 Task: Check the average views per listing of master bedroom in the last 5 years.
Action: Mouse moved to (851, 201)
Screenshot: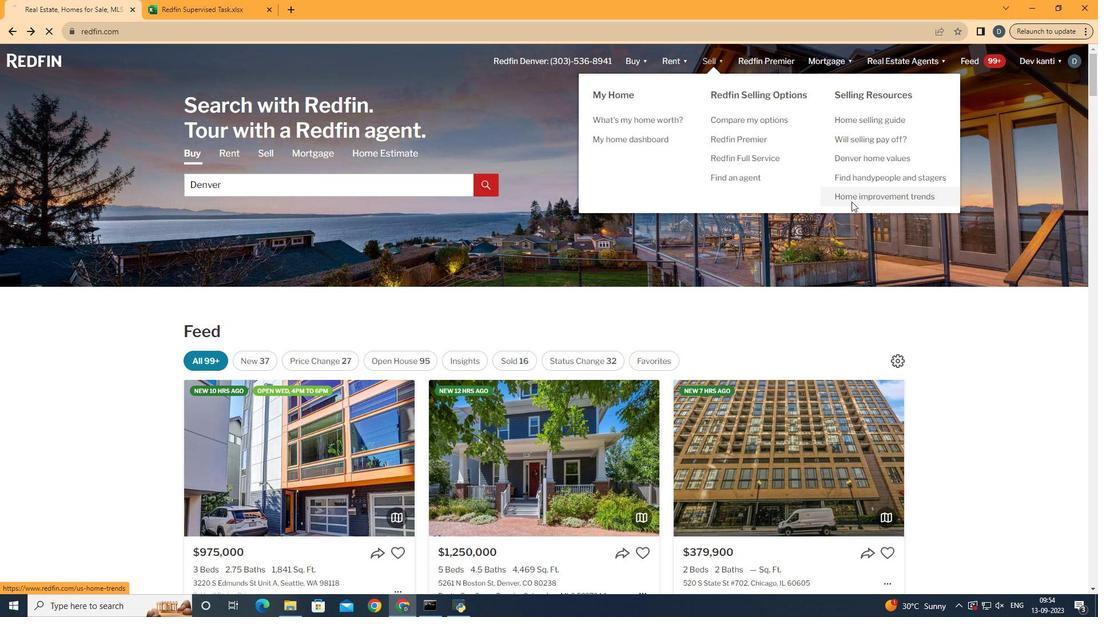 
Action: Mouse pressed left at (851, 201)
Screenshot: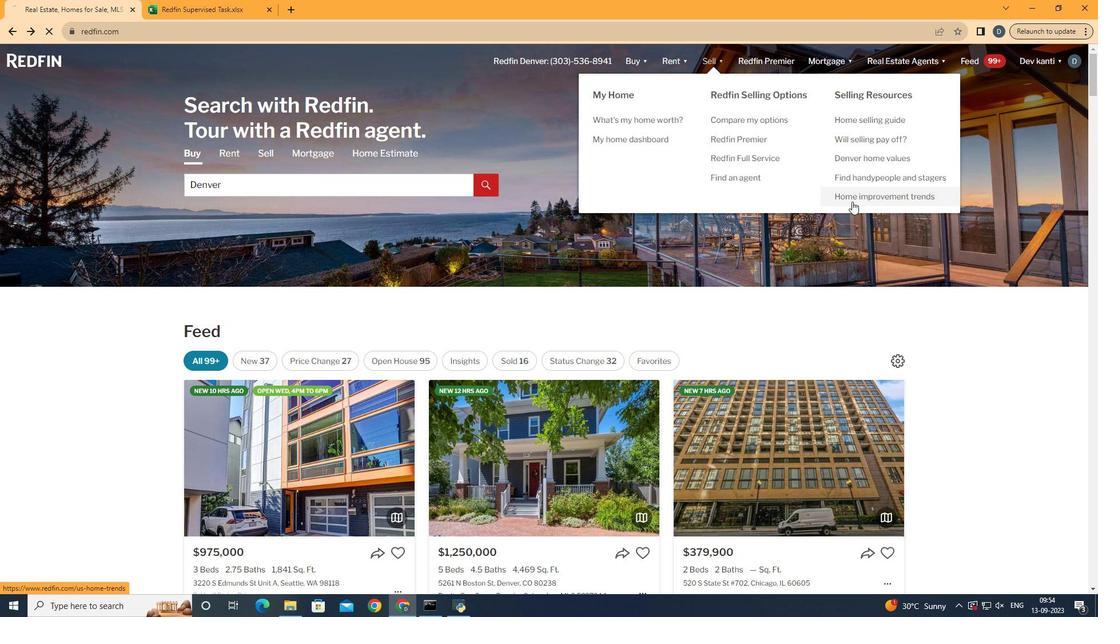 
Action: Mouse moved to (272, 224)
Screenshot: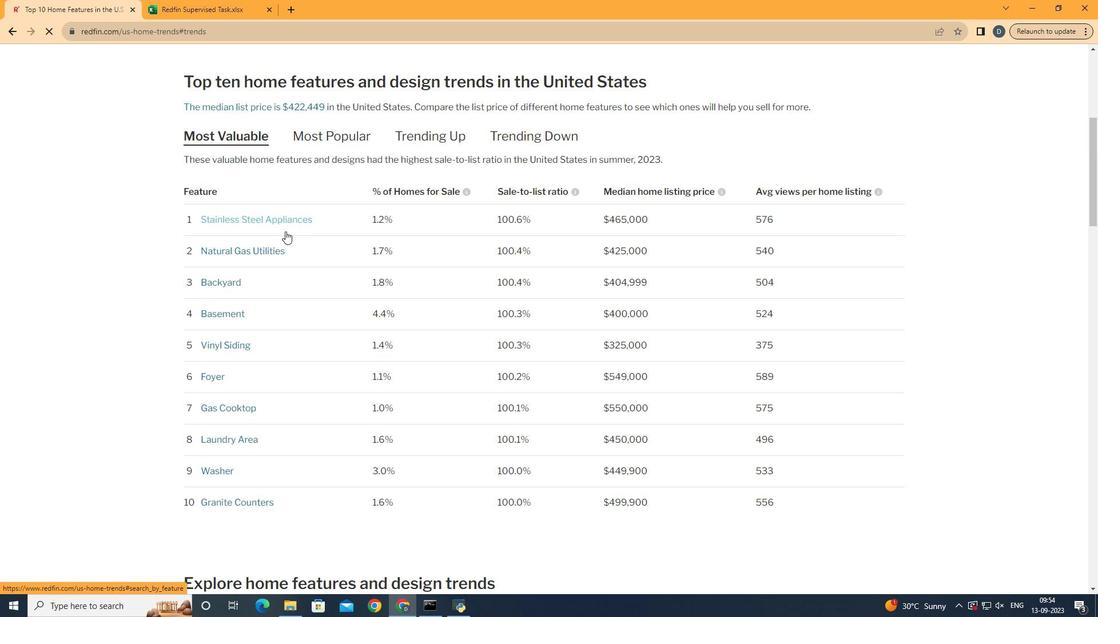 
Action: Mouse pressed left at (272, 224)
Screenshot: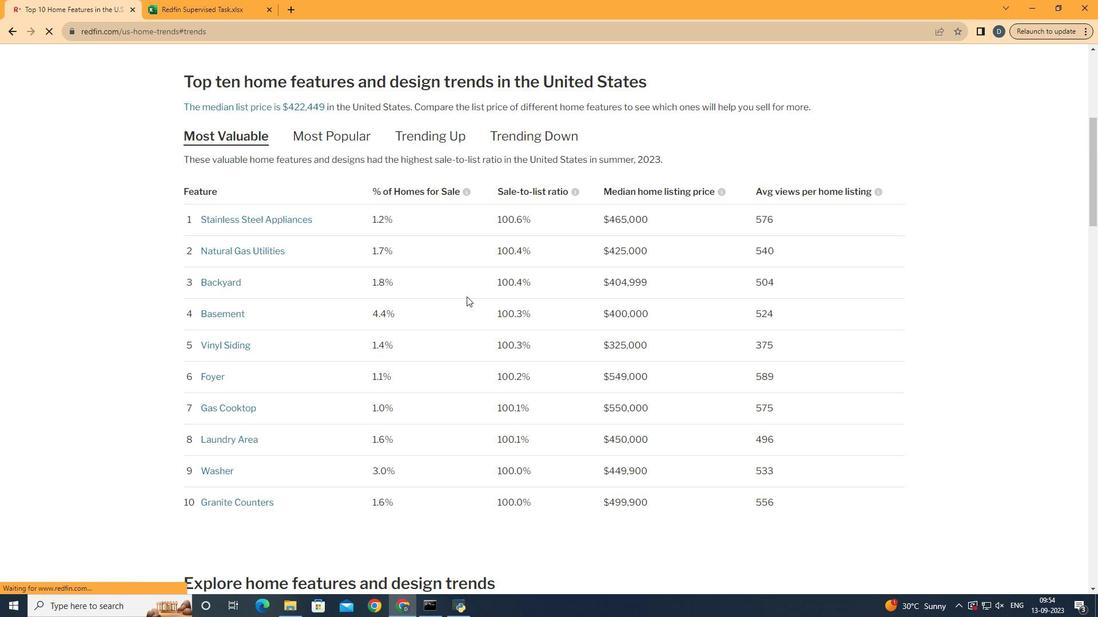 
Action: Mouse moved to (520, 324)
Screenshot: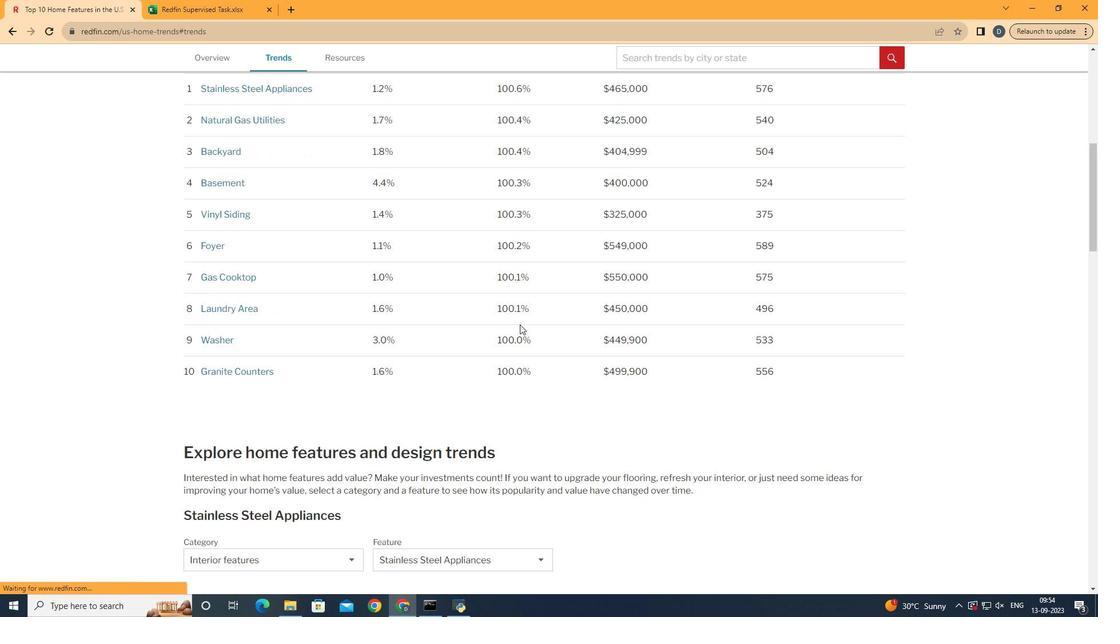 
Action: Mouse scrolled (520, 324) with delta (0, 0)
Screenshot: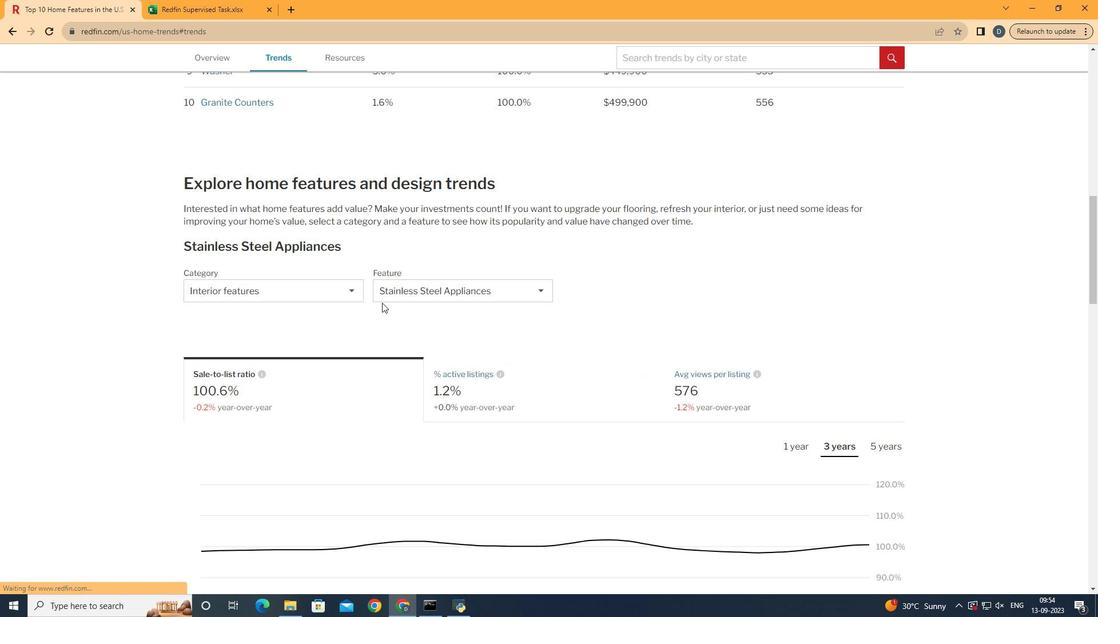 
Action: Mouse scrolled (520, 324) with delta (0, 0)
Screenshot: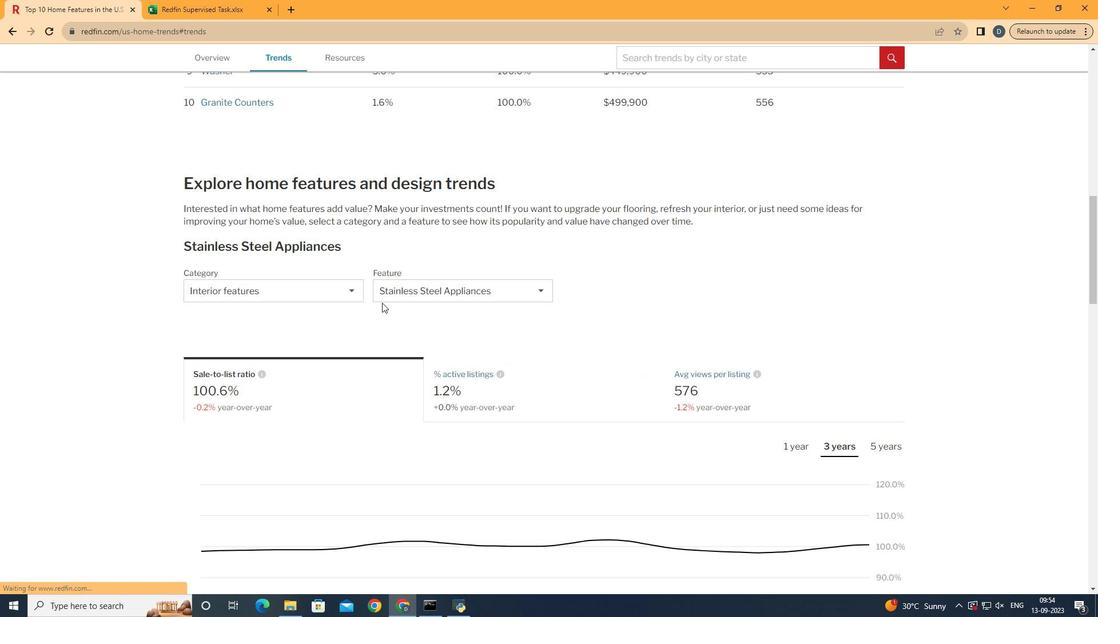 
Action: Mouse scrolled (520, 324) with delta (0, 0)
Screenshot: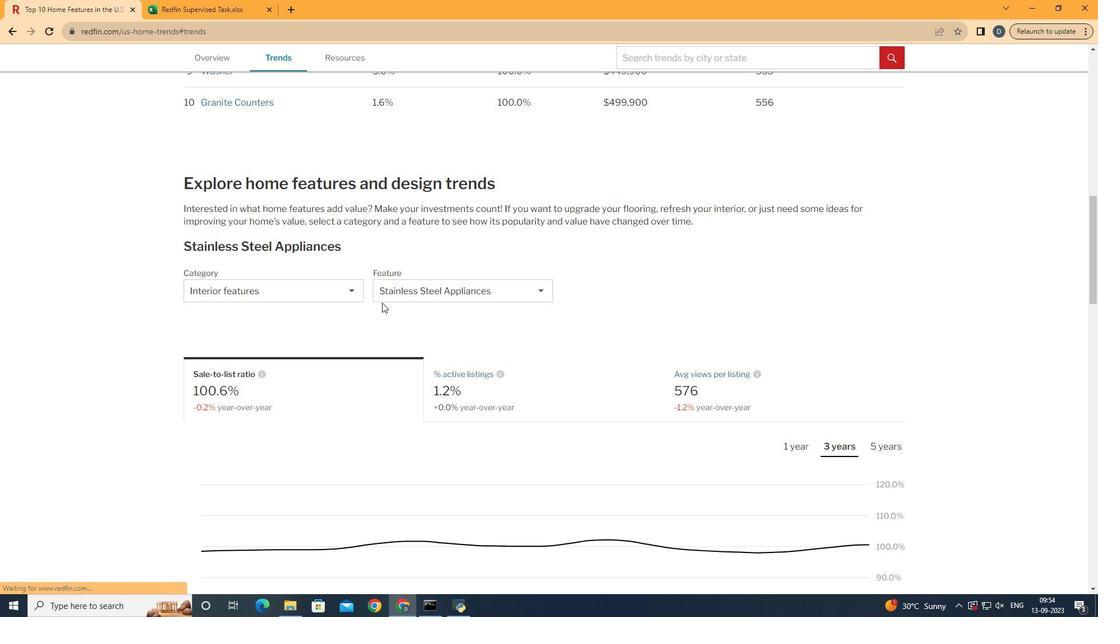 
Action: Mouse scrolled (520, 324) with delta (0, 0)
Screenshot: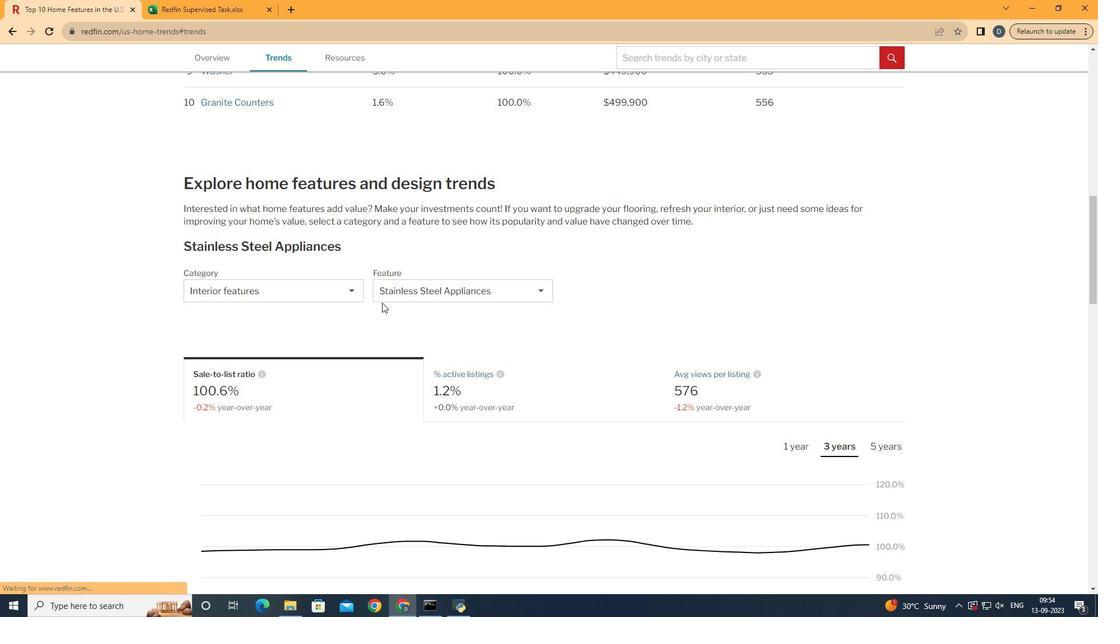 
Action: Mouse scrolled (520, 324) with delta (0, 0)
Screenshot: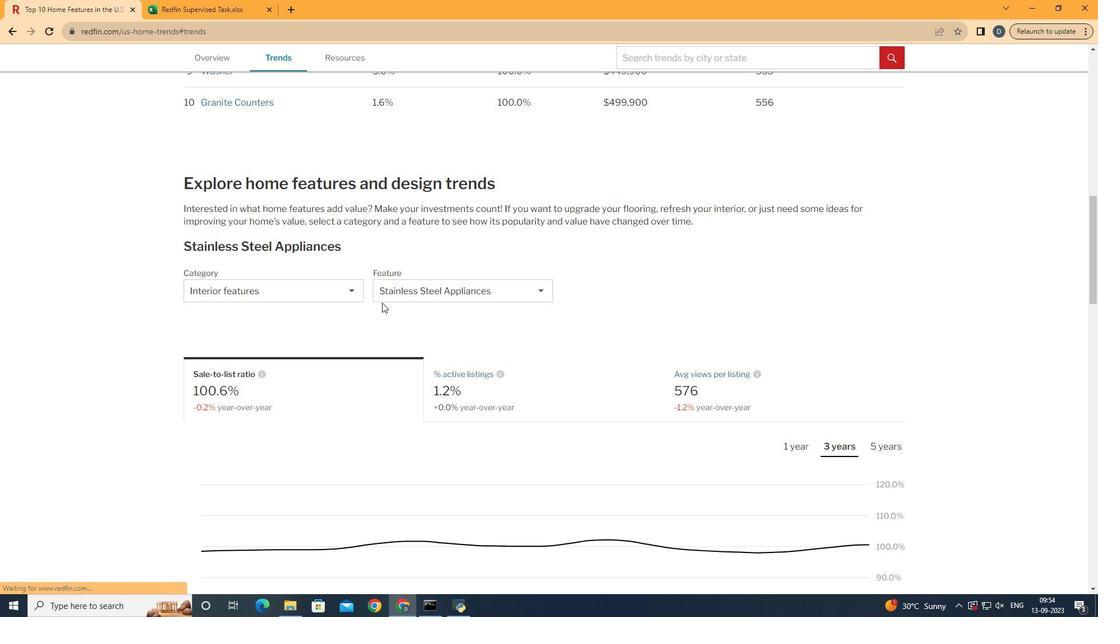 
Action: Mouse scrolled (520, 324) with delta (0, 0)
Screenshot: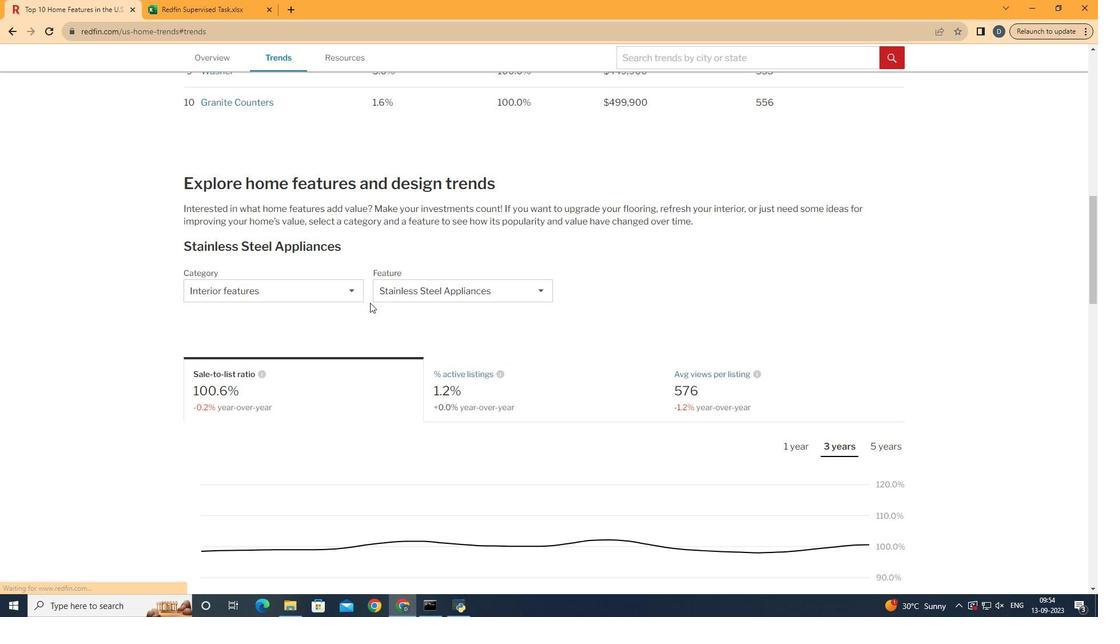 
Action: Mouse scrolled (520, 324) with delta (0, 0)
Screenshot: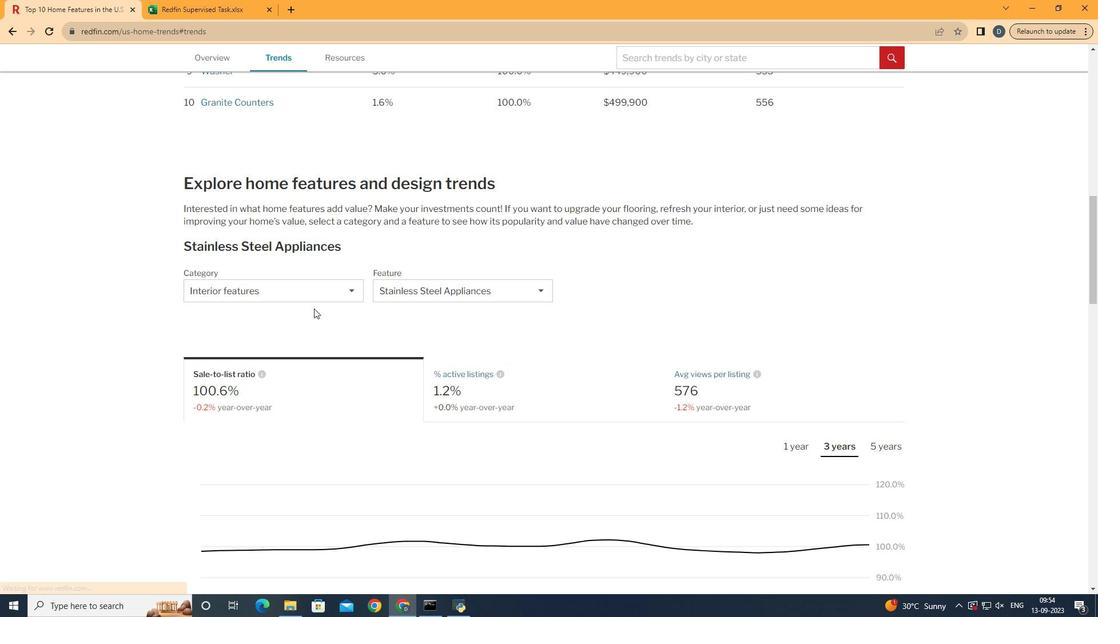 
Action: Mouse moved to (319, 286)
Screenshot: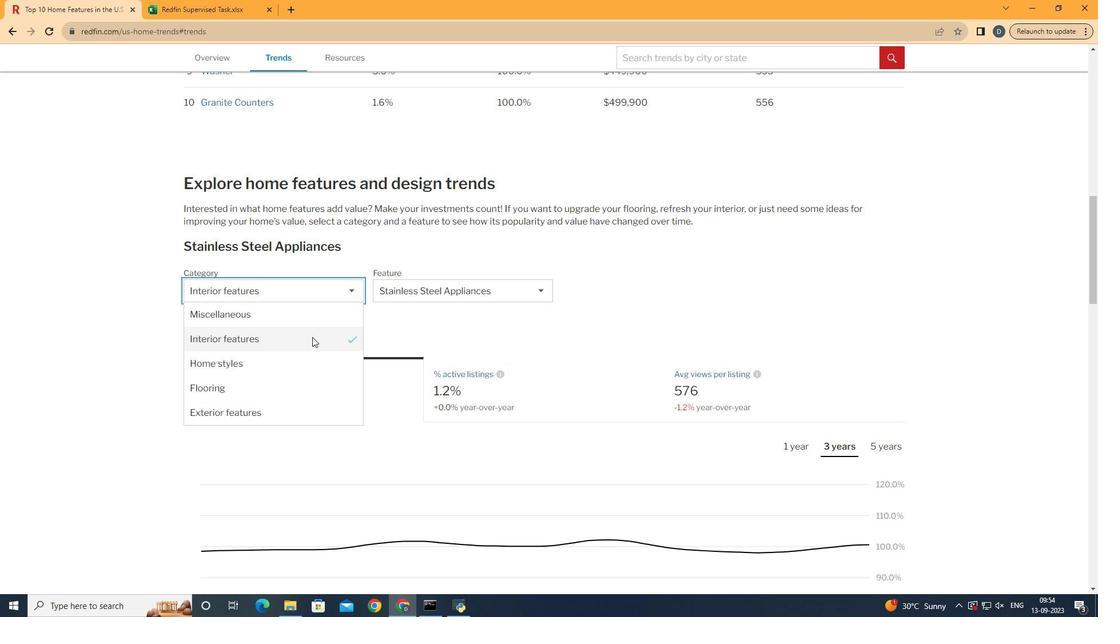 
Action: Mouse pressed left at (319, 286)
Screenshot: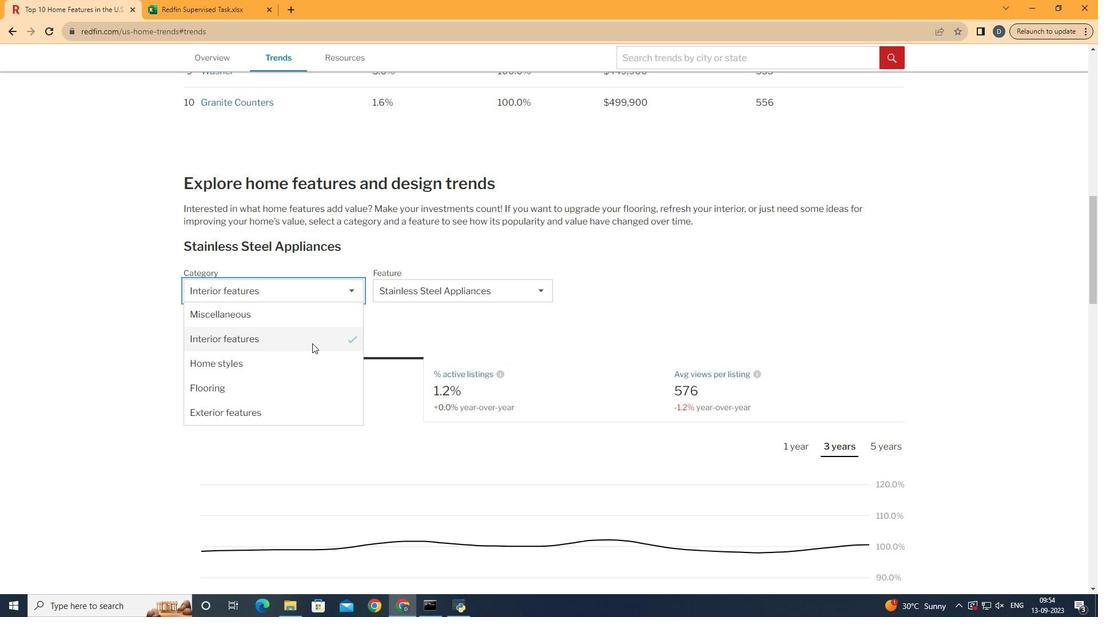 
Action: Mouse moved to (312, 345)
Screenshot: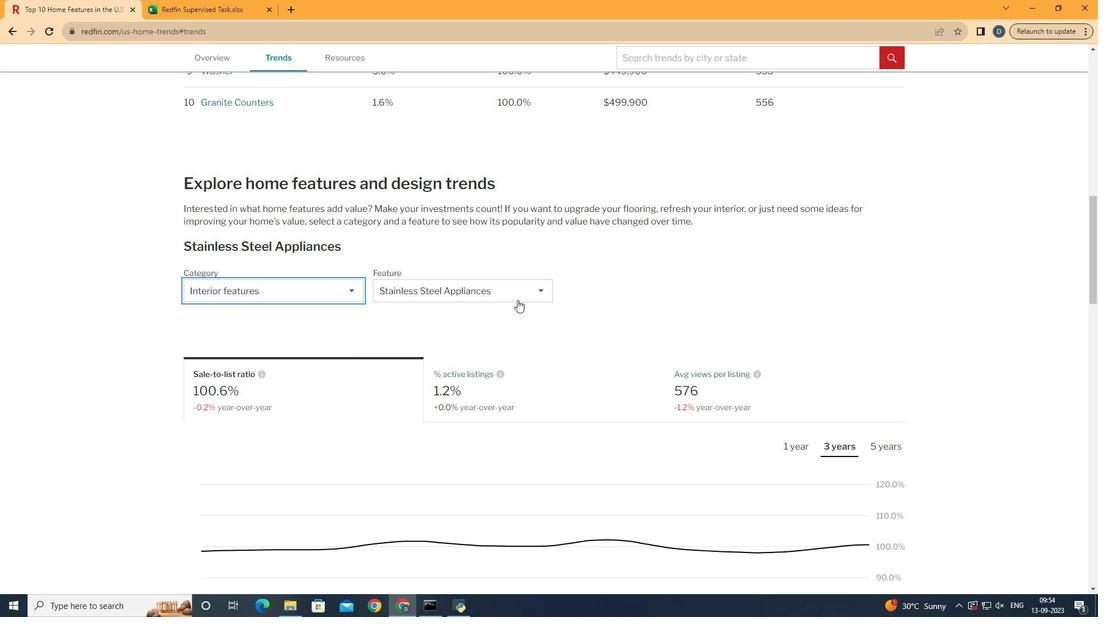 
Action: Mouse pressed left at (312, 345)
Screenshot: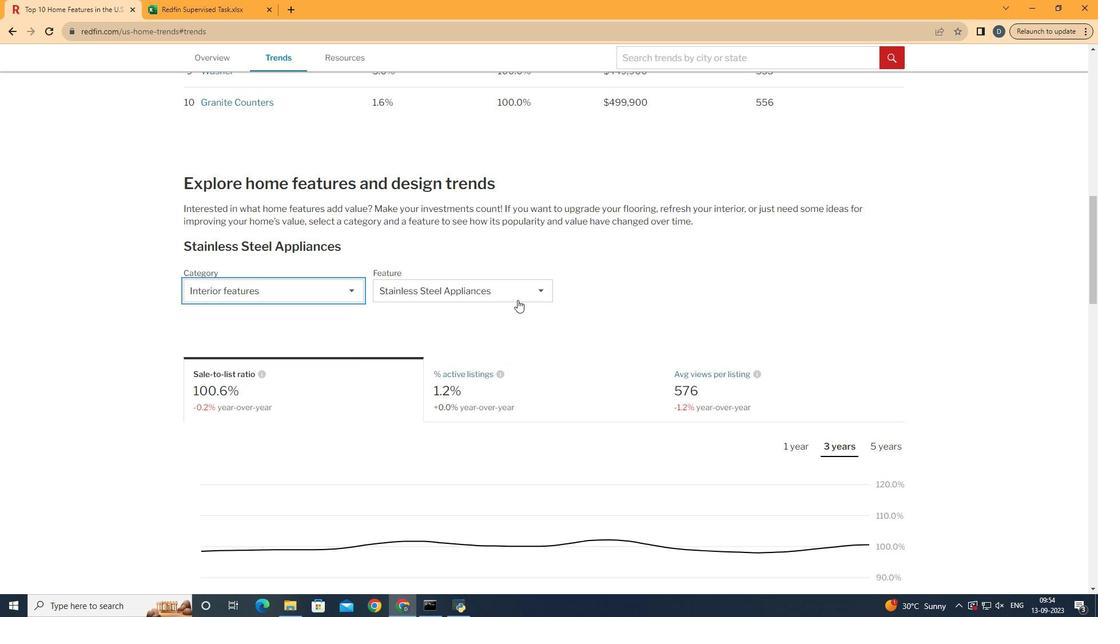 
Action: Mouse moved to (521, 292)
Screenshot: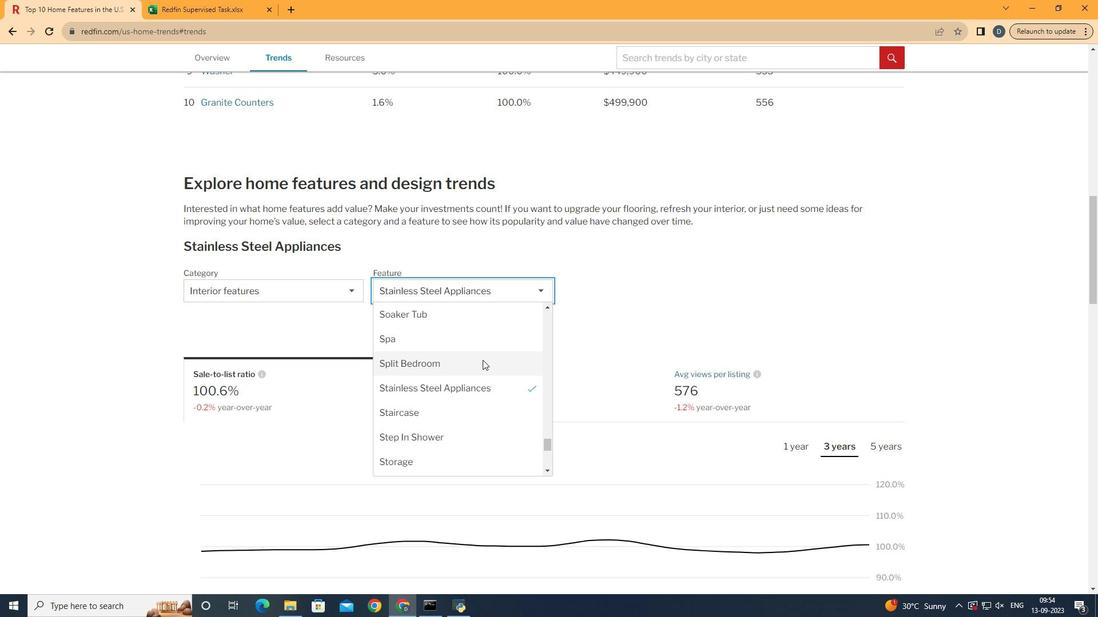 
Action: Mouse pressed left at (521, 292)
Screenshot: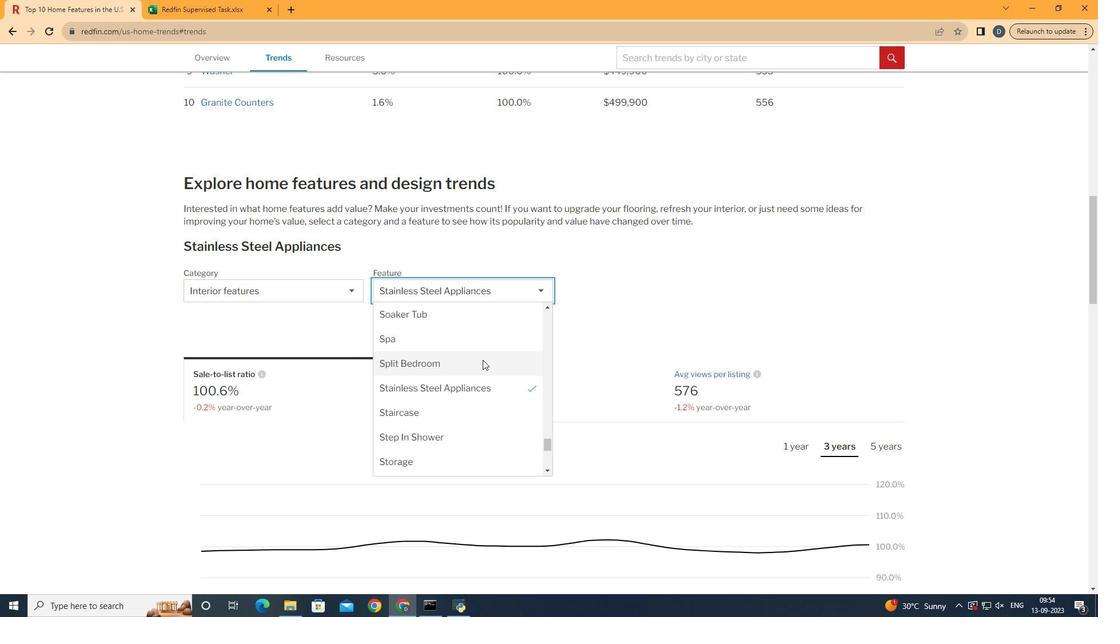 
Action: Mouse moved to (482, 360)
Screenshot: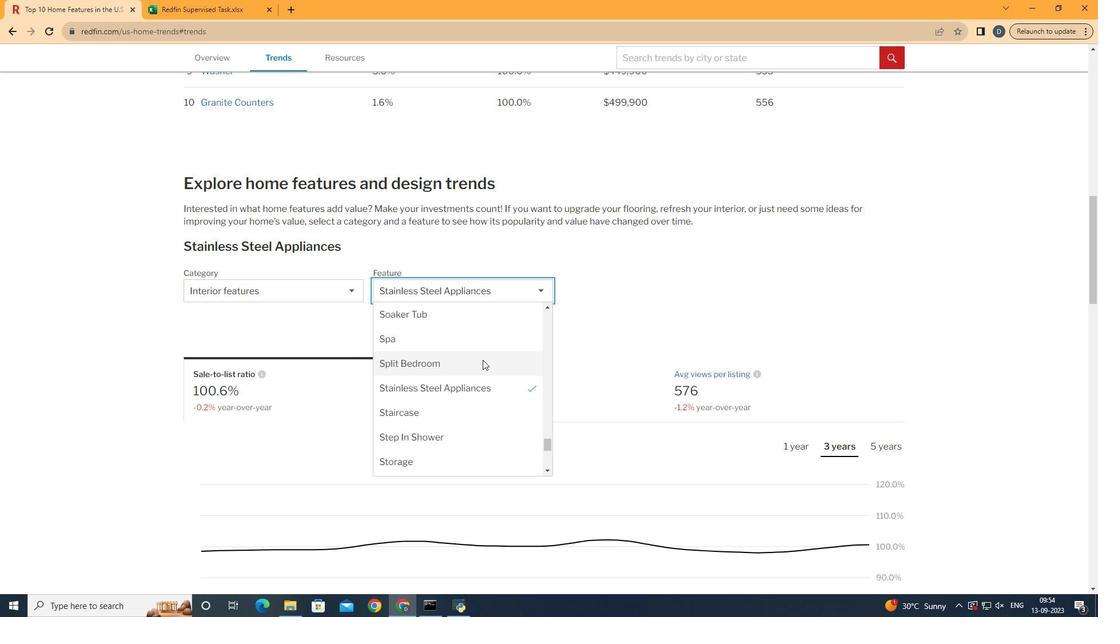 
Action: Mouse scrolled (482, 360) with delta (0, 0)
Screenshot: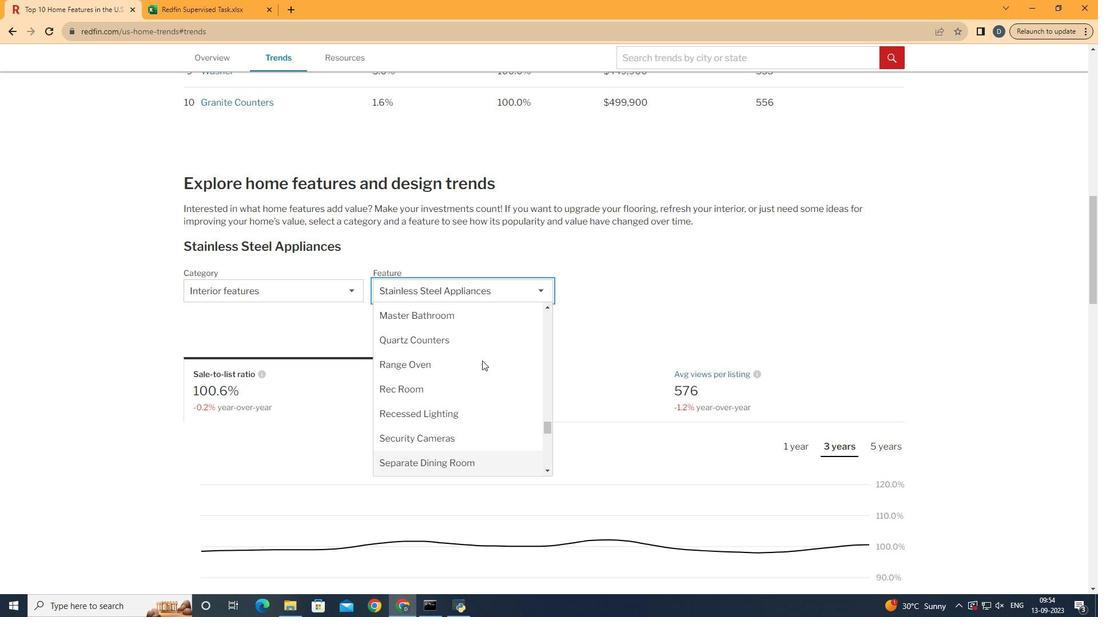 
Action: Mouse scrolled (482, 360) with delta (0, 0)
Screenshot: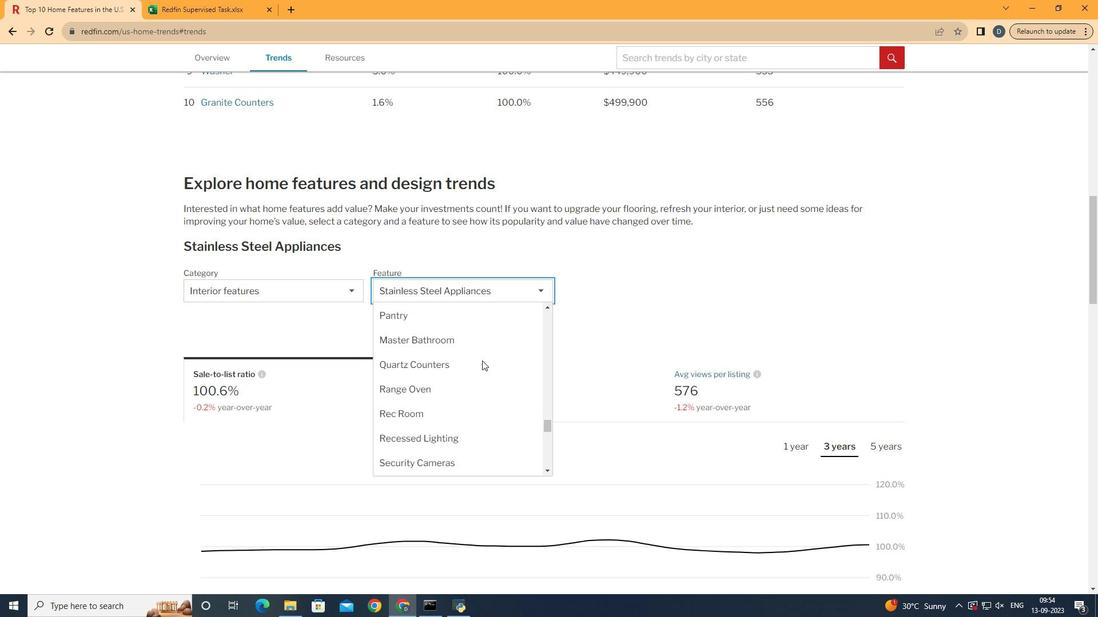 
Action: Mouse scrolled (482, 360) with delta (0, 0)
Screenshot: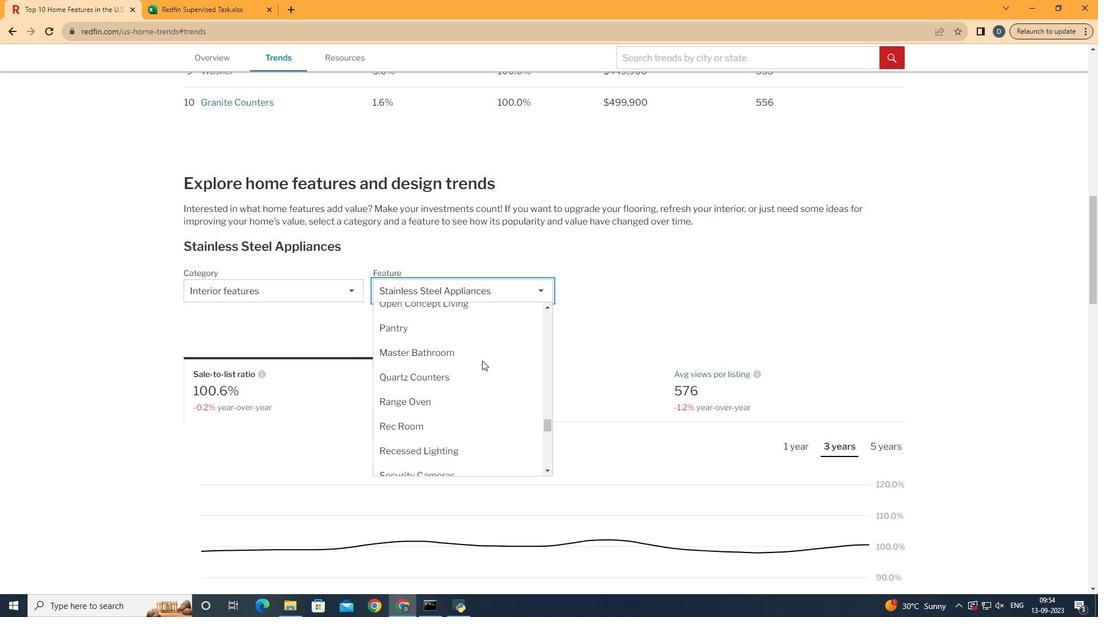 
Action: Mouse moved to (482, 360)
Screenshot: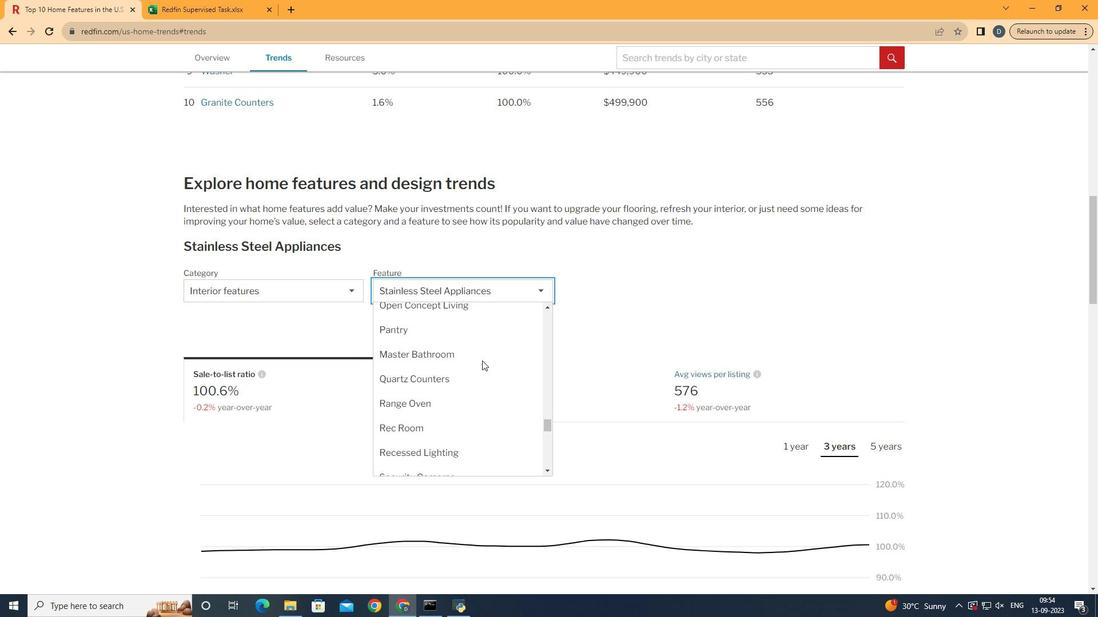 
Action: Mouse scrolled (482, 360) with delta (0, 0)
Screenshot: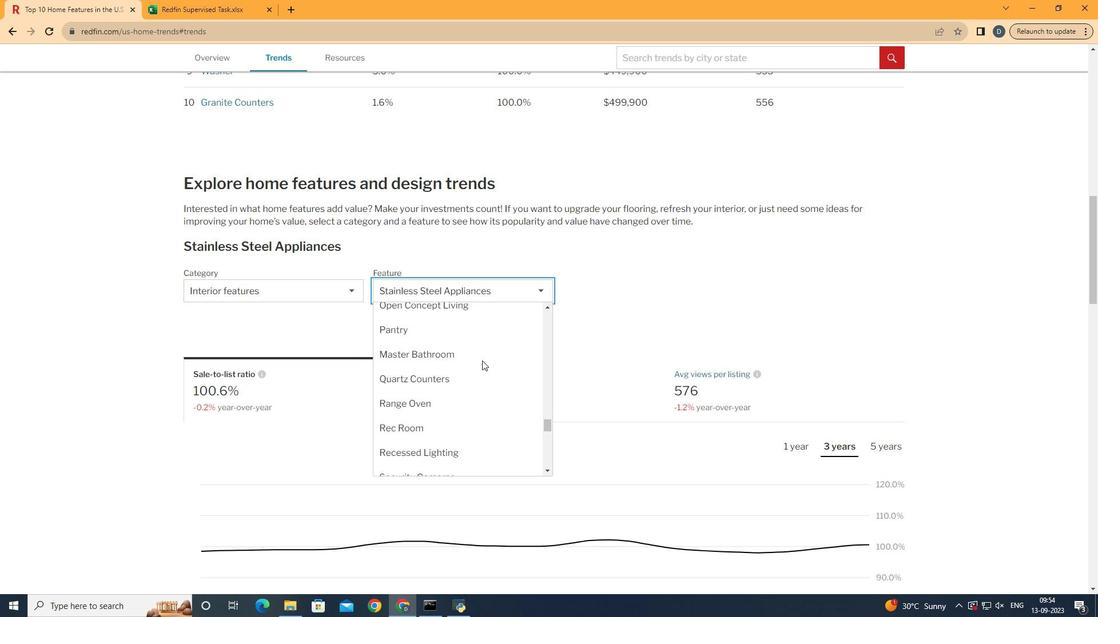 
Action: Mouse moved to (482, 360)
Screenshot: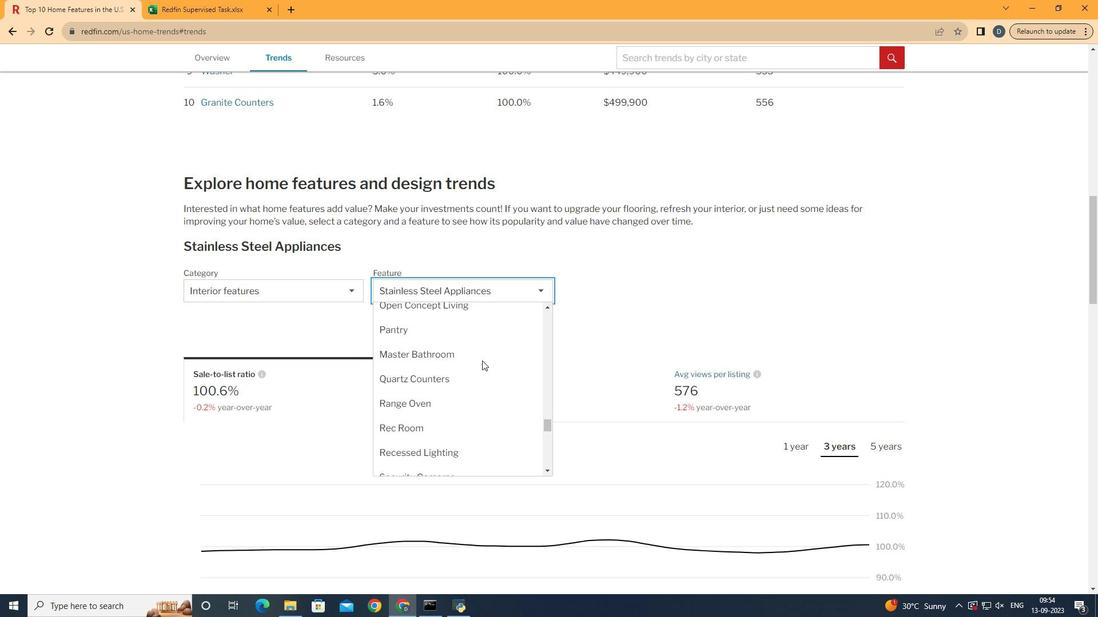 
Action: Mouse scrolled (482, 361) with delta (0, 0)
Screenshot: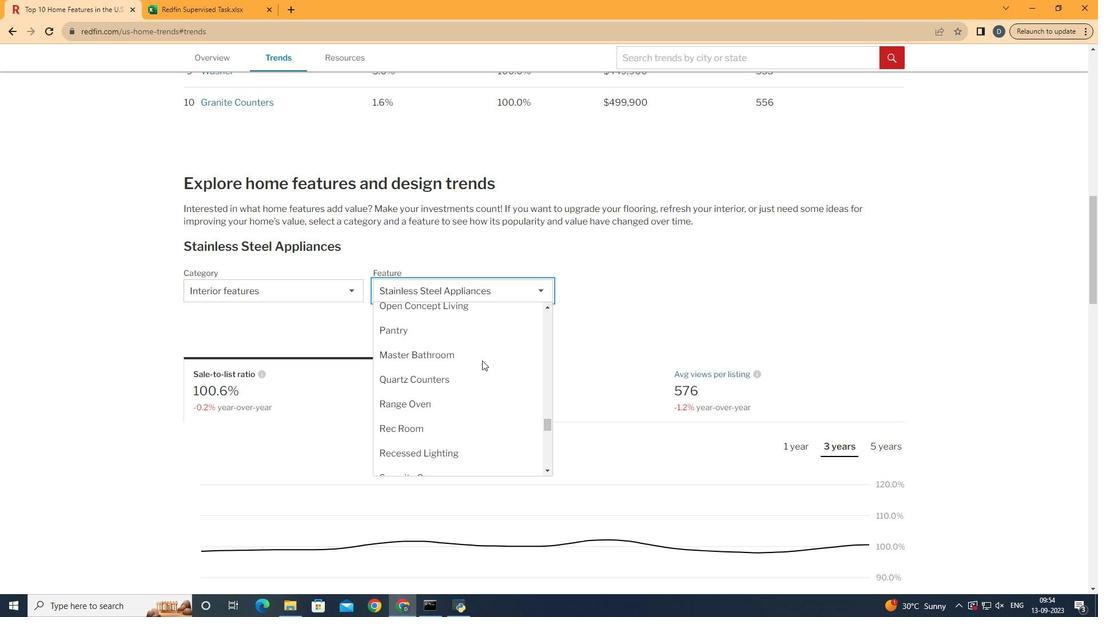 
Action: Mouse scrolled (482, 361) with delta (0, 0)
Screenshot: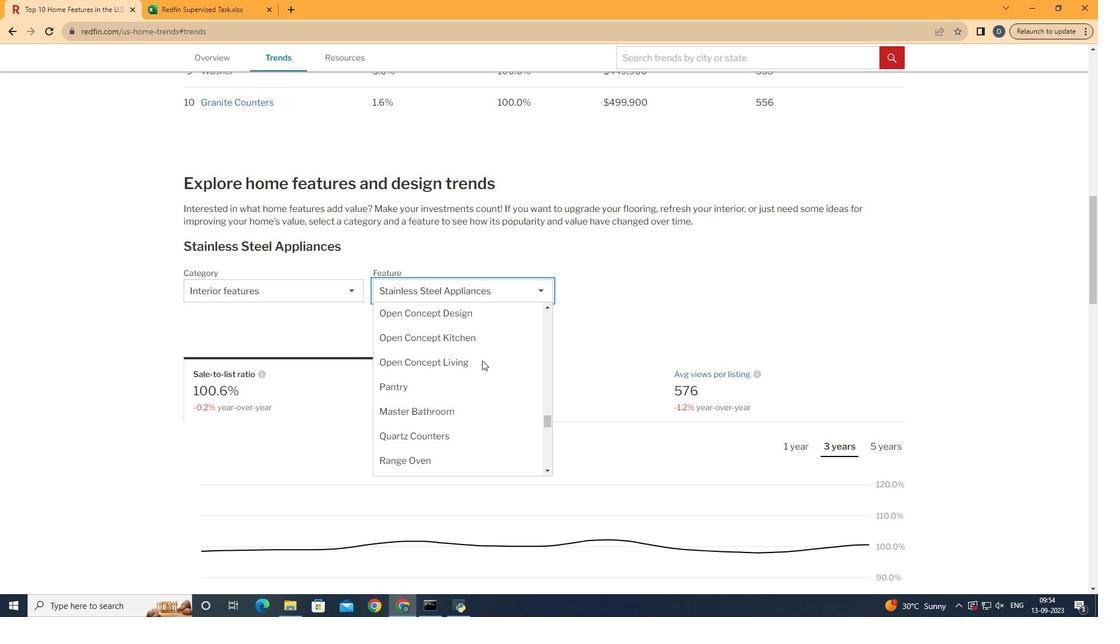 
Action: Mouse moved to (477, 412)
Screenshot: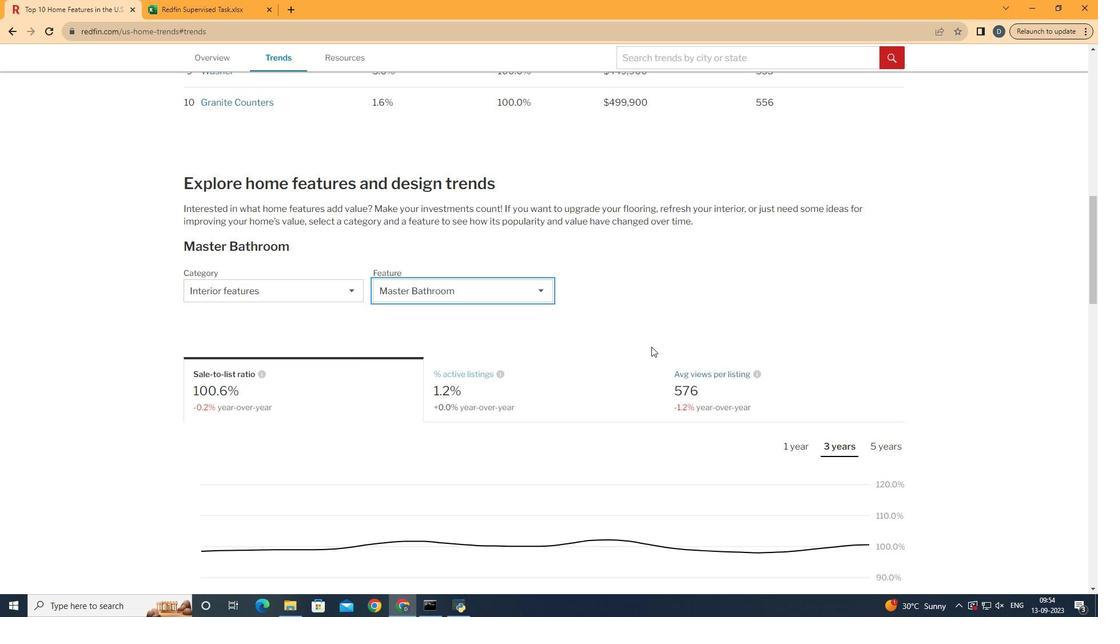 
Action: Mouse pressed left at (477, 412)
Screenshot: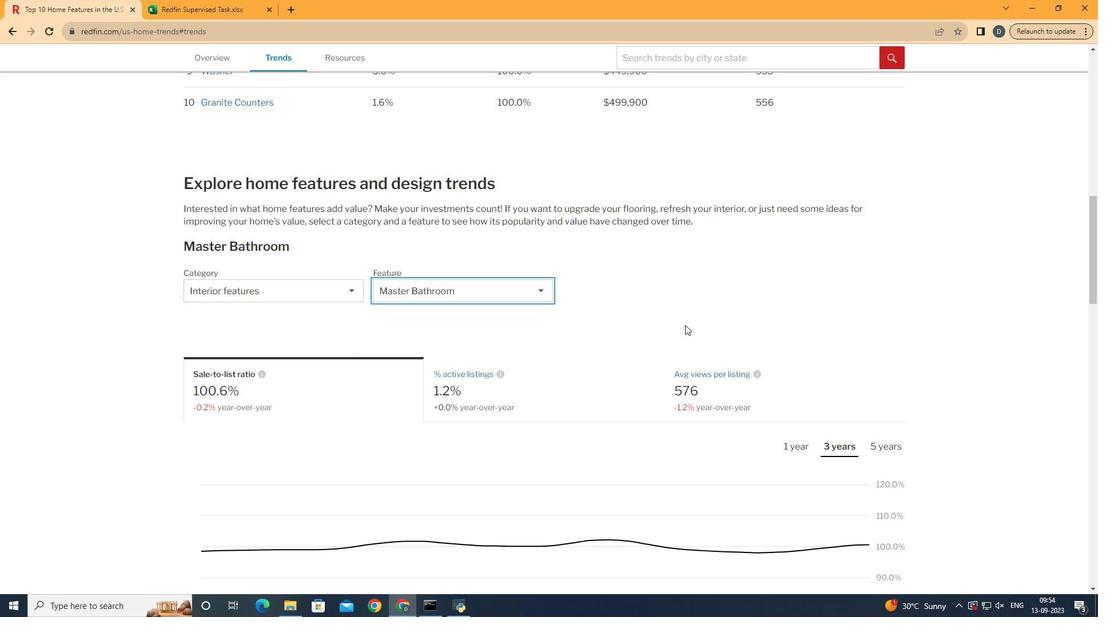 
Action: Mouse moved to (524, 287)
Screenshot: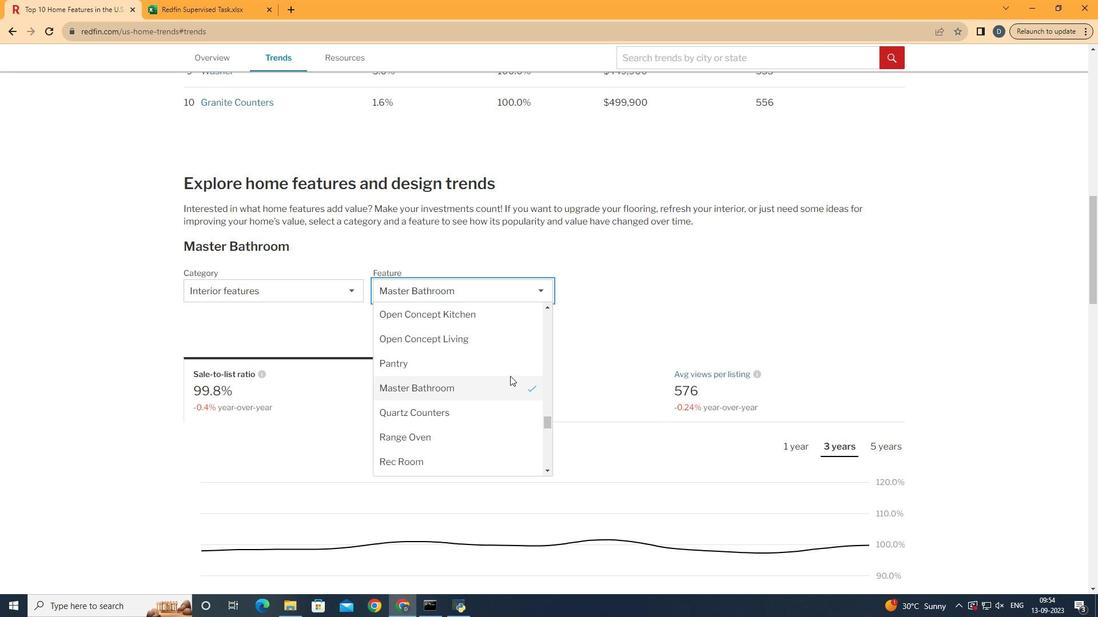 
Action: Mouse pressed left at (524, 287)
Screenshot: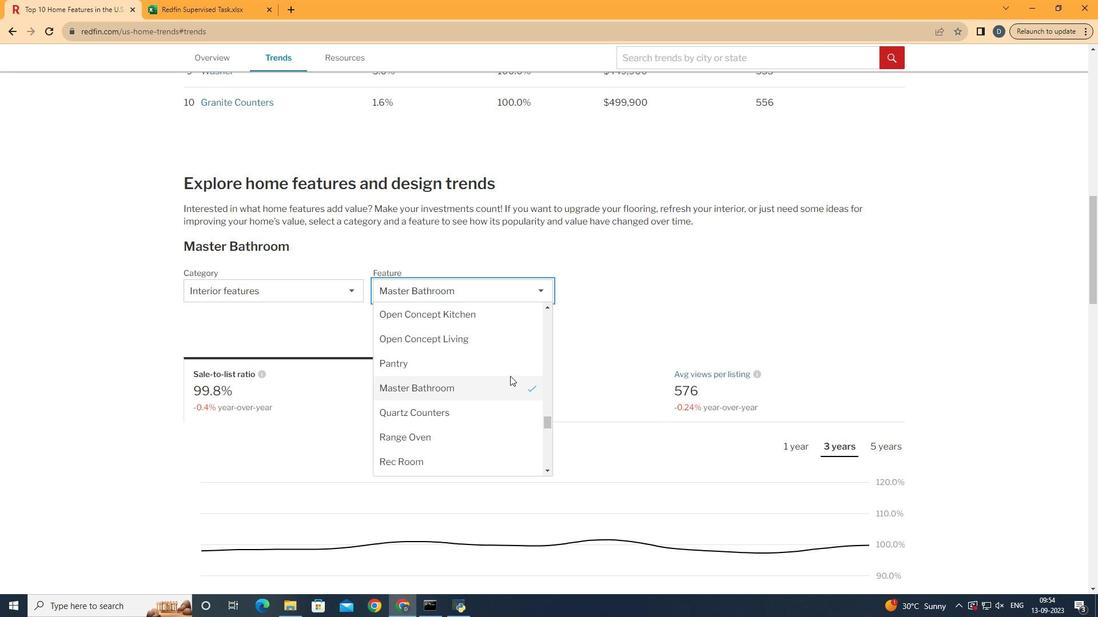 
Action: Mouse moved to (521, 390)
Screenshot: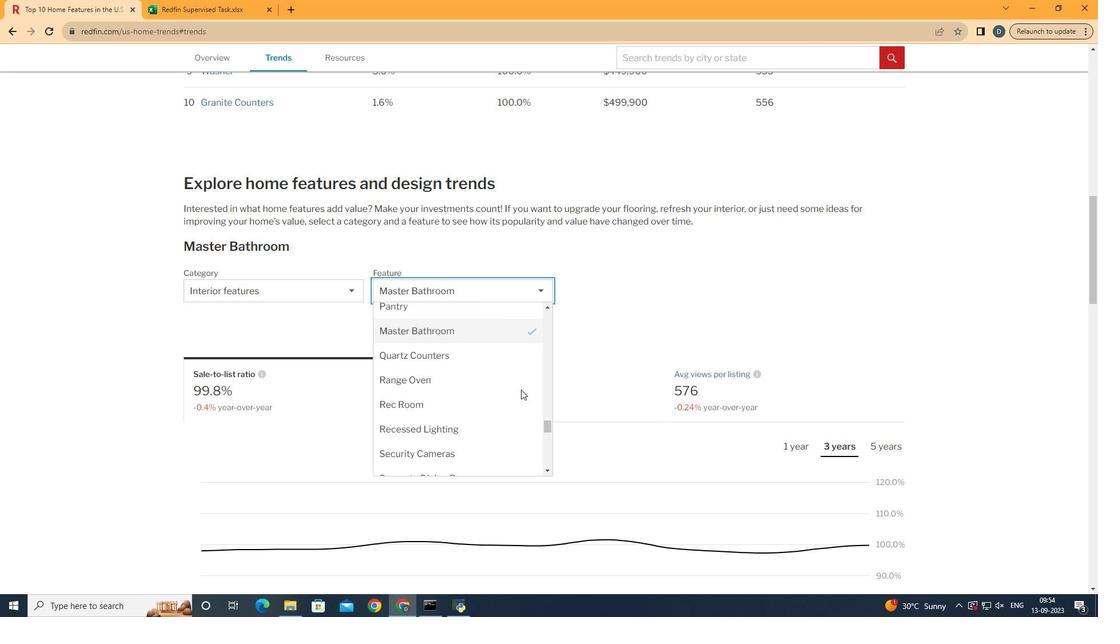 
Action: Mouse scrolled (521, 389) with delta (0, 0)
Screenshot: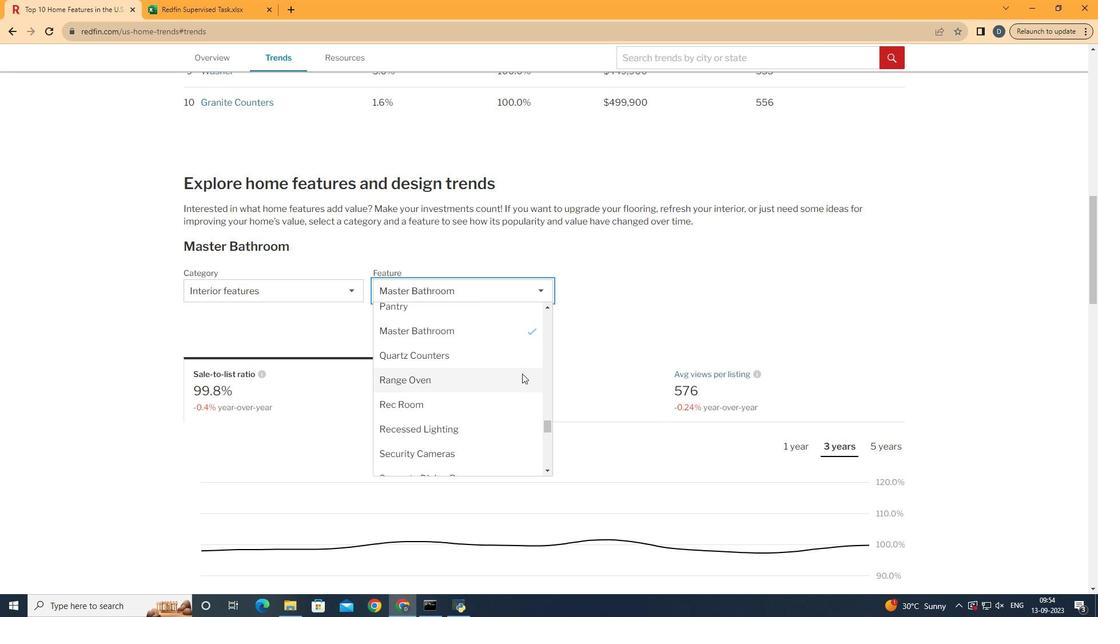 
Action: Mouse moved to (523, 387)
Screenshot: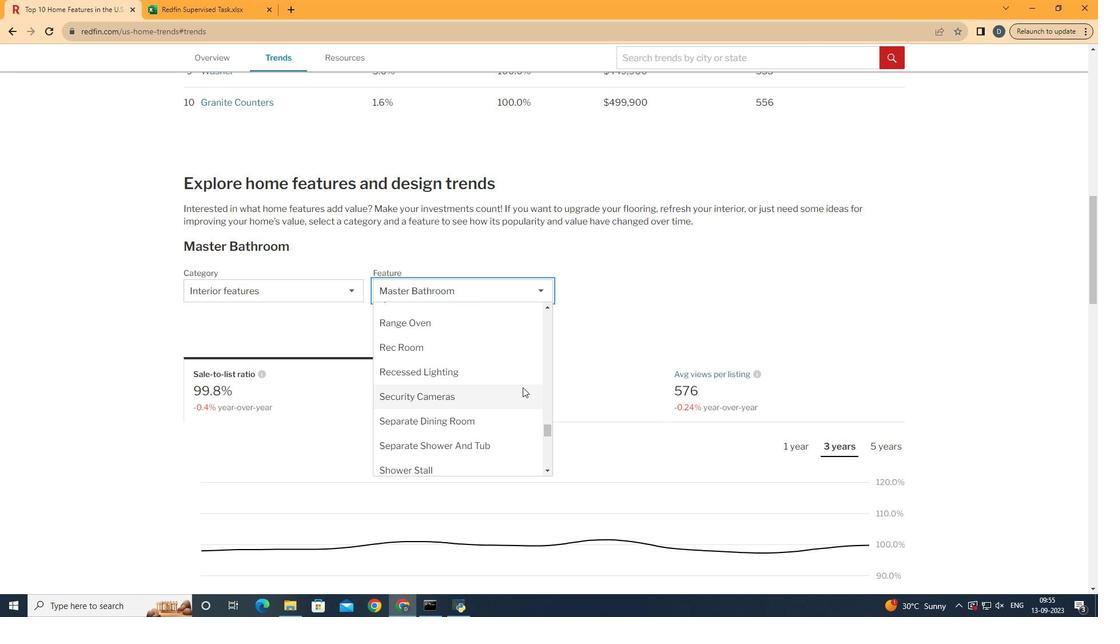 
Action: Mouse scrolled (523, 387) with delta (0, 0)
Screenshot: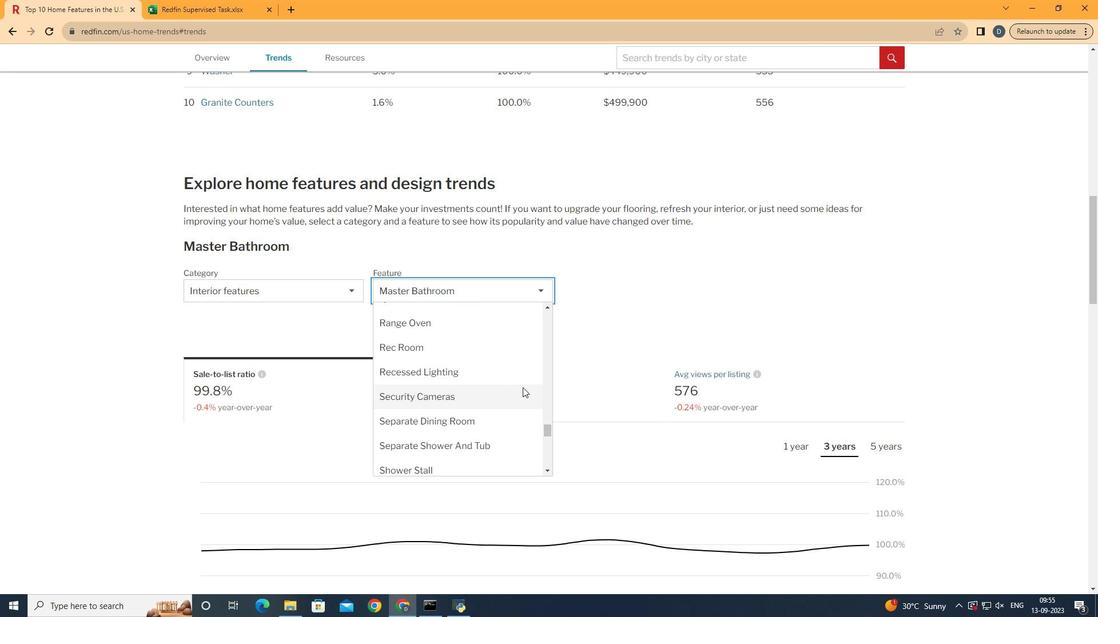 
Action: Mouse moved to (522, 387)
Screenshot: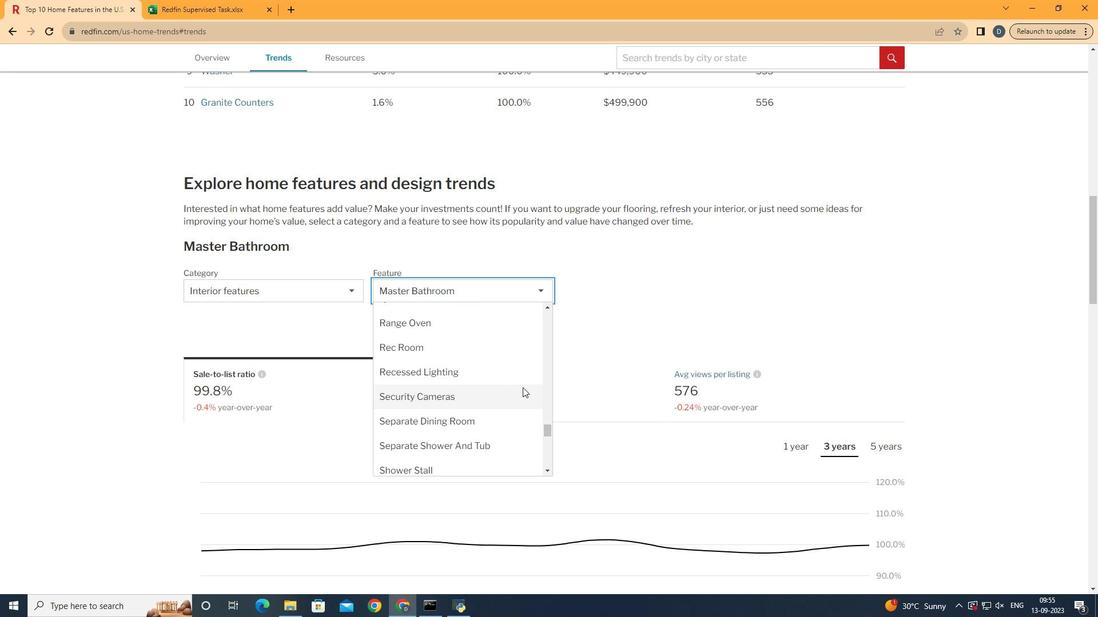 
Action: Mouse scrolled (522, 387) with delta (0, 0)
Screenshot: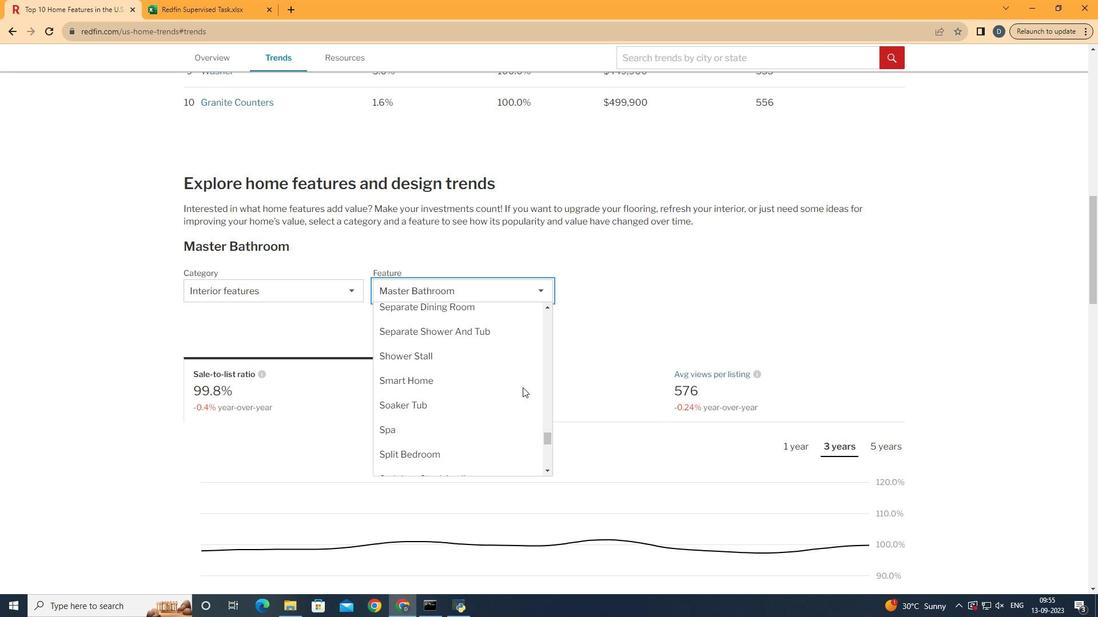 
Action: Mouse scrolled (522, 387) with delta (0, 0)
Screenshot: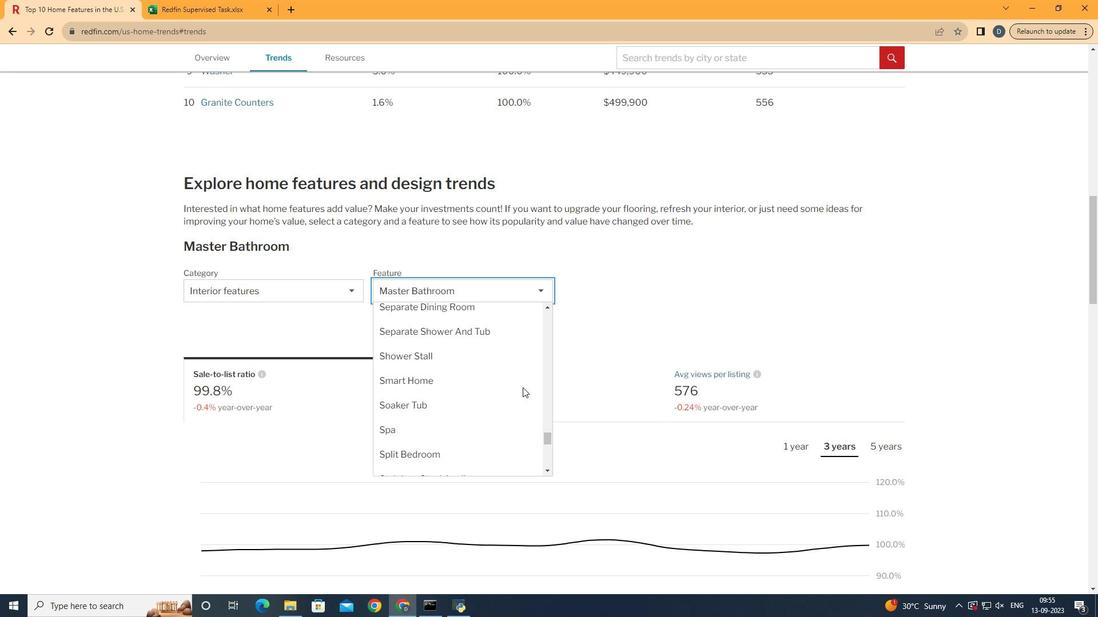 
Action: Mouse moved to (522, 387)
Screenshot: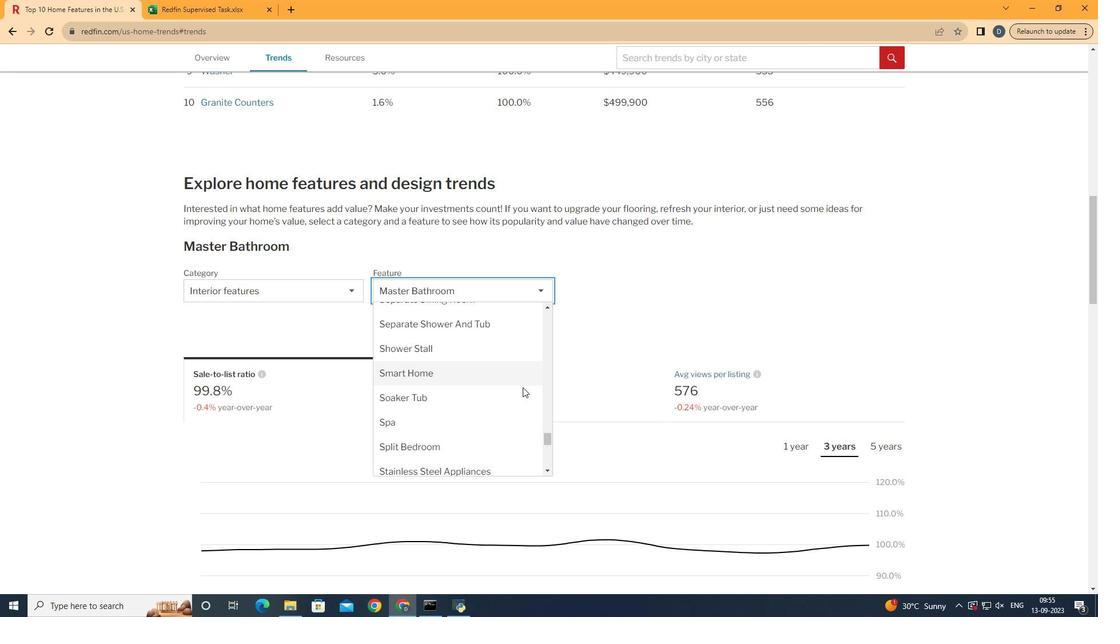 
Action: Mouse scrolled (522, 387) with delta (0, 0)
Screenshot: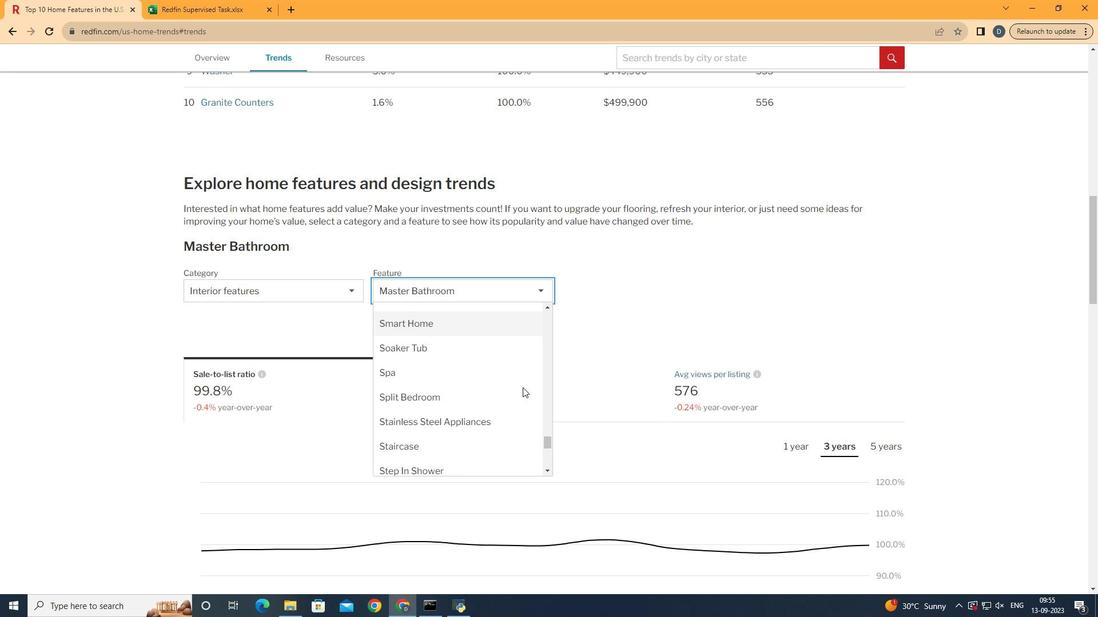 
Action: Mouse scrolled (522, 387) with delta (0, 0)
Screenshot: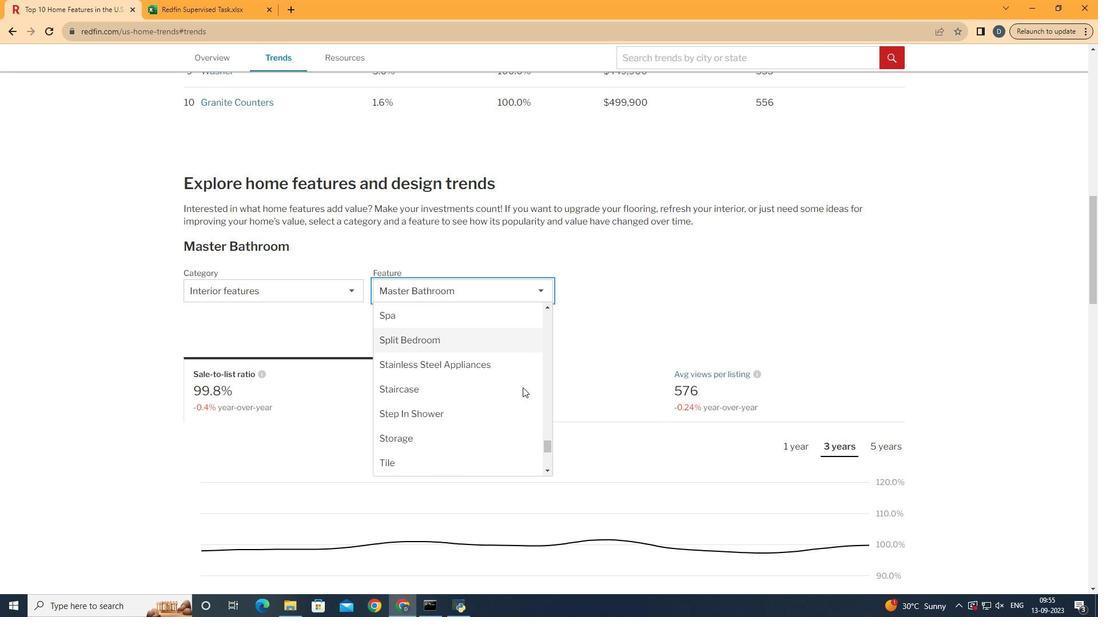 
Action: Mouse scrolled (522, 387) with delta (0, 0)
Screenshot: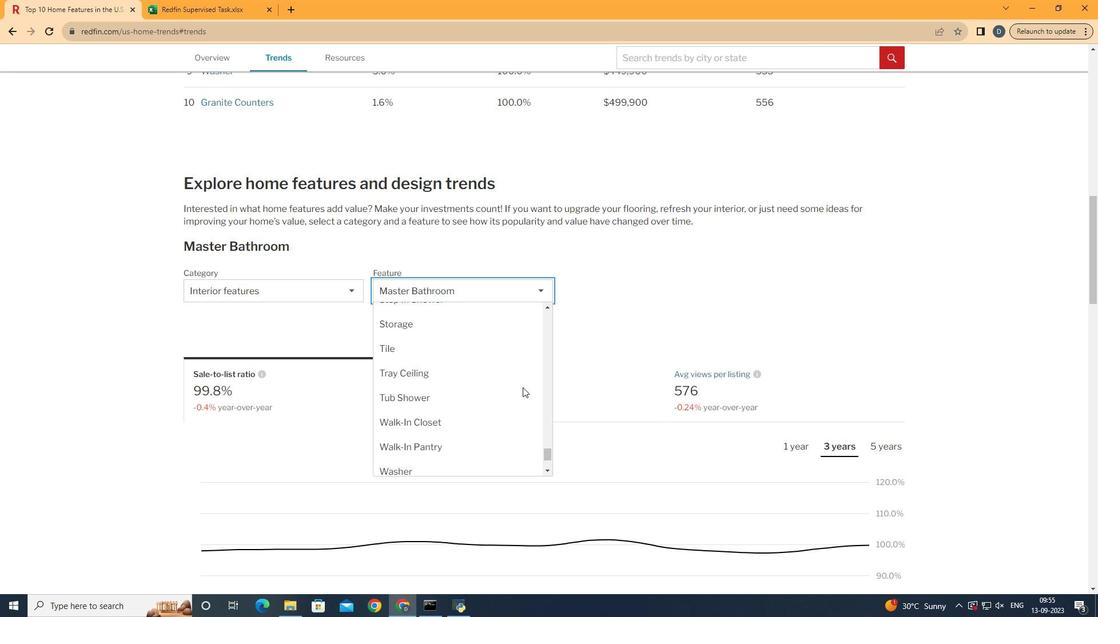 
Action: Mouse scrolled (522, 387) with delta (0, 0)
Screenshot: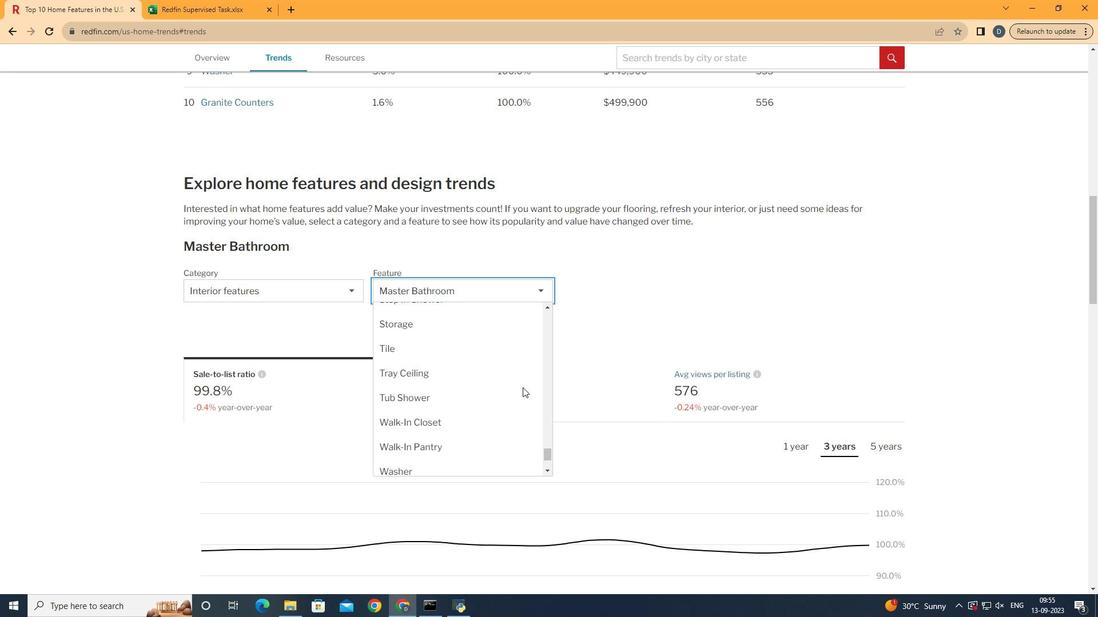 
Action: Mouse scrolled (522, 387) with delta (0, 0)
Screenshot: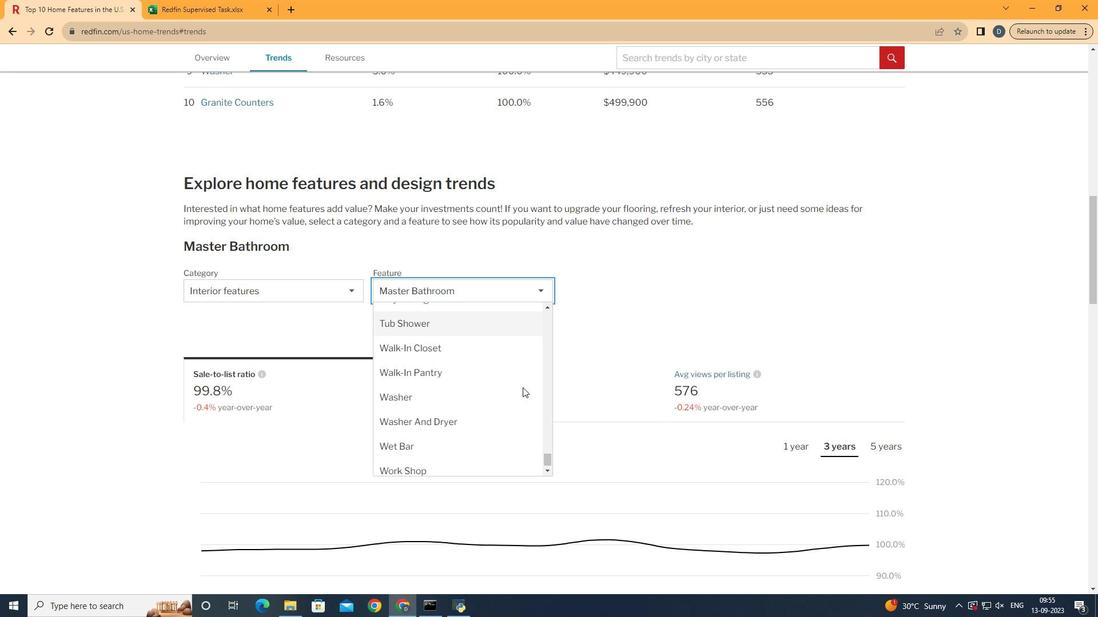 
Action: Mouse scrolled (522, 387) with delta (0, 0)
Screenshot: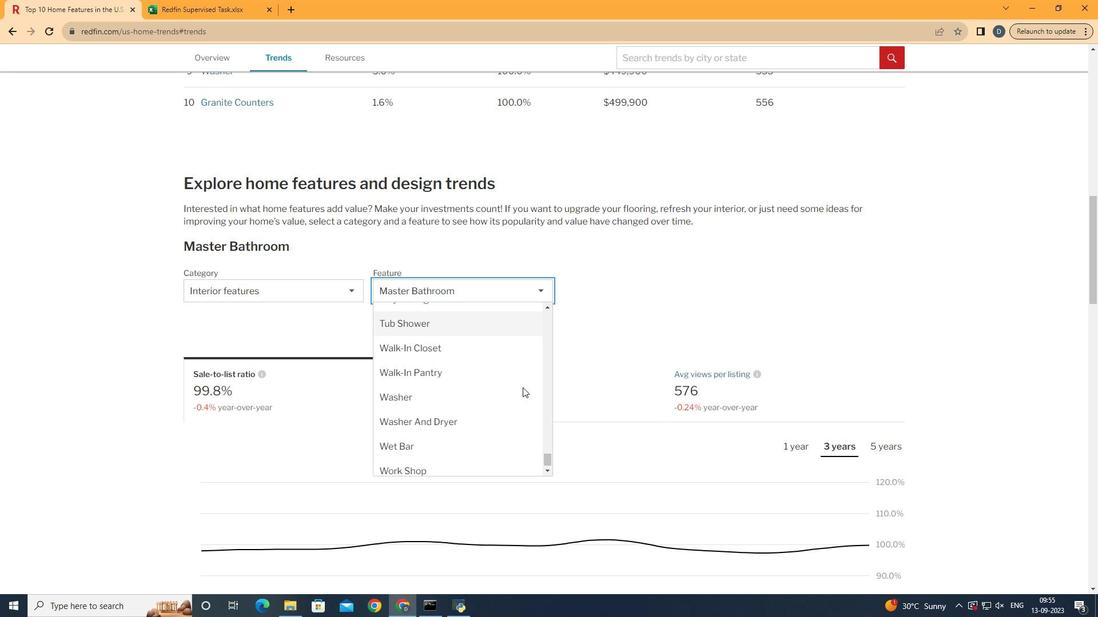 
Action: Mouse scrolled (522, 387) with delta (0, 0)
Screenshot: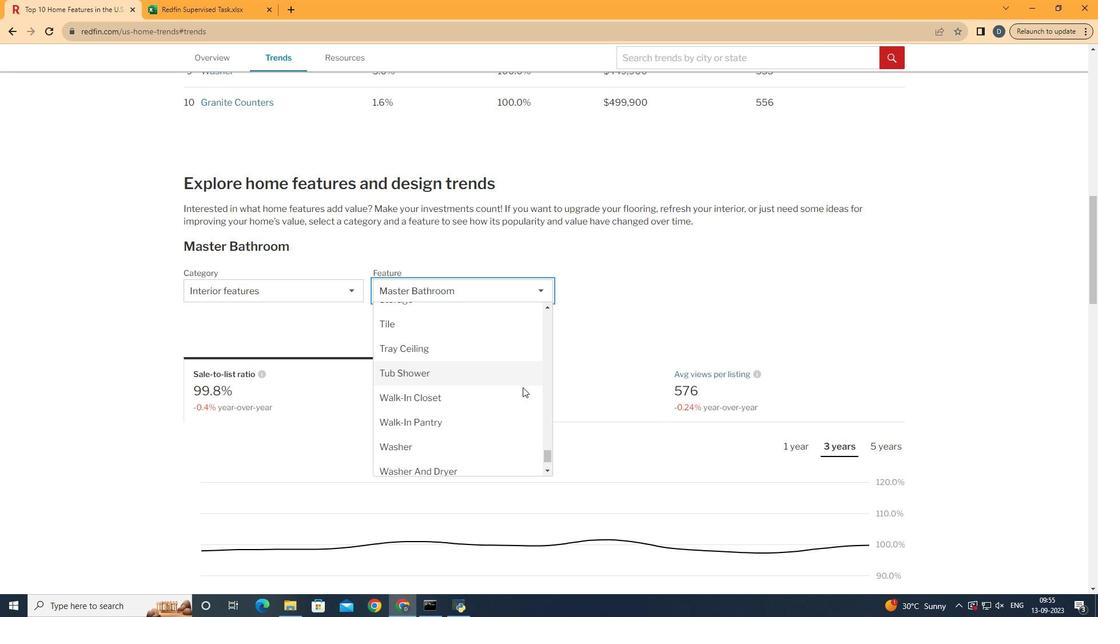 
Action: Mouse scrolled (522, 388) with delta (0, 0)
Screenshot: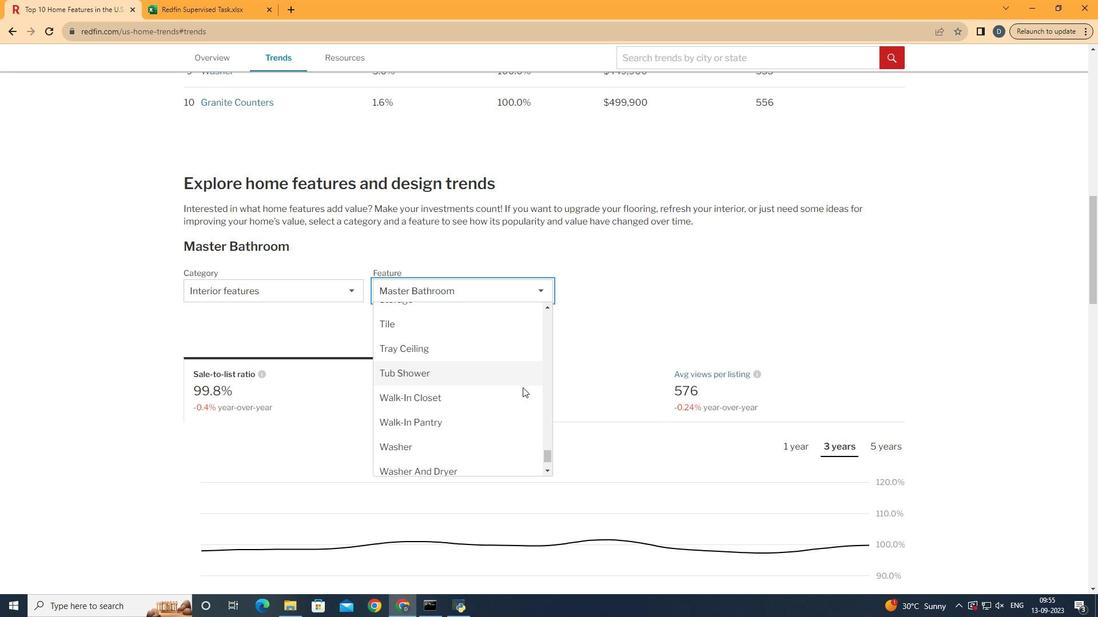 
Action: Mouse scrolled (522, 387) with delta (0, 0)
Screenshot: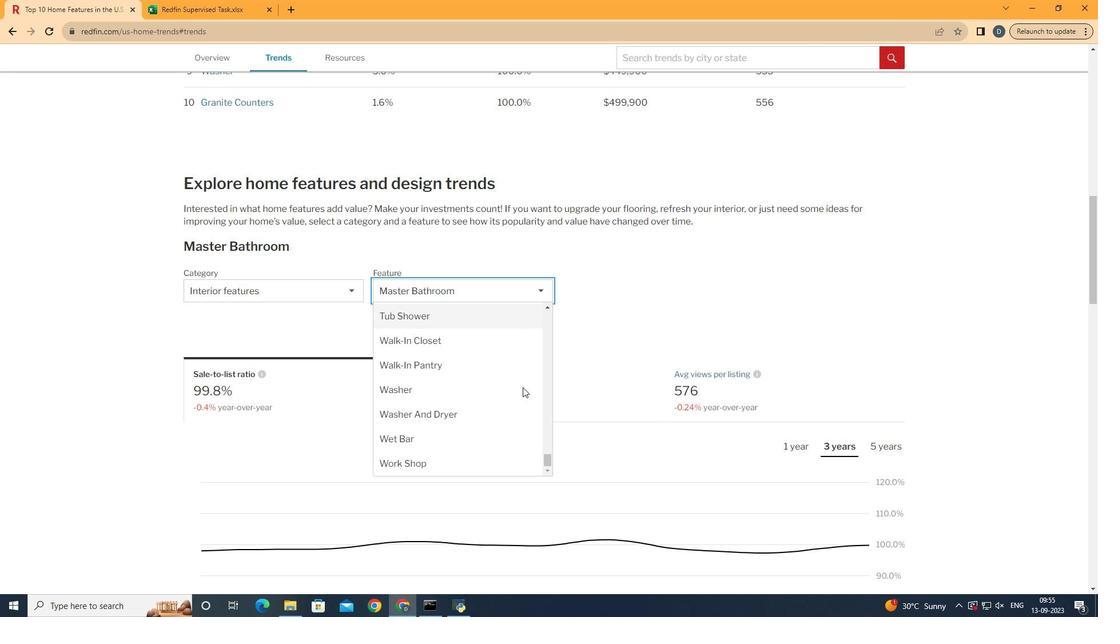 
Action: Mouse scrolled (522, 387) with delta (0, 0)
Screenshot: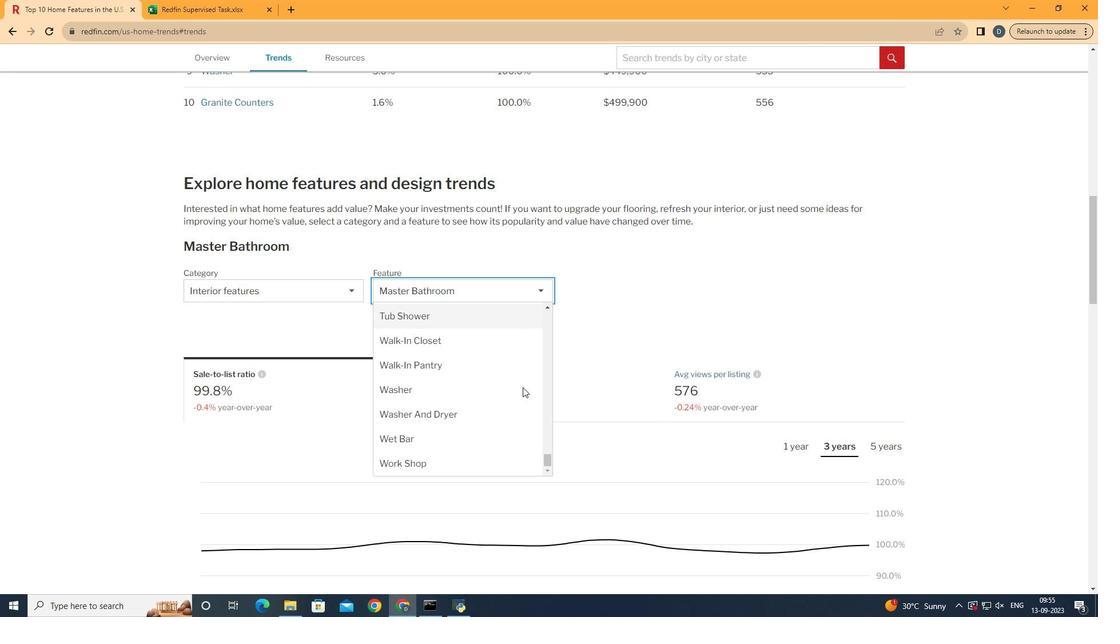 
Action: Mouse scrolled (522, 387) with delta (0, 0)
Screenshot: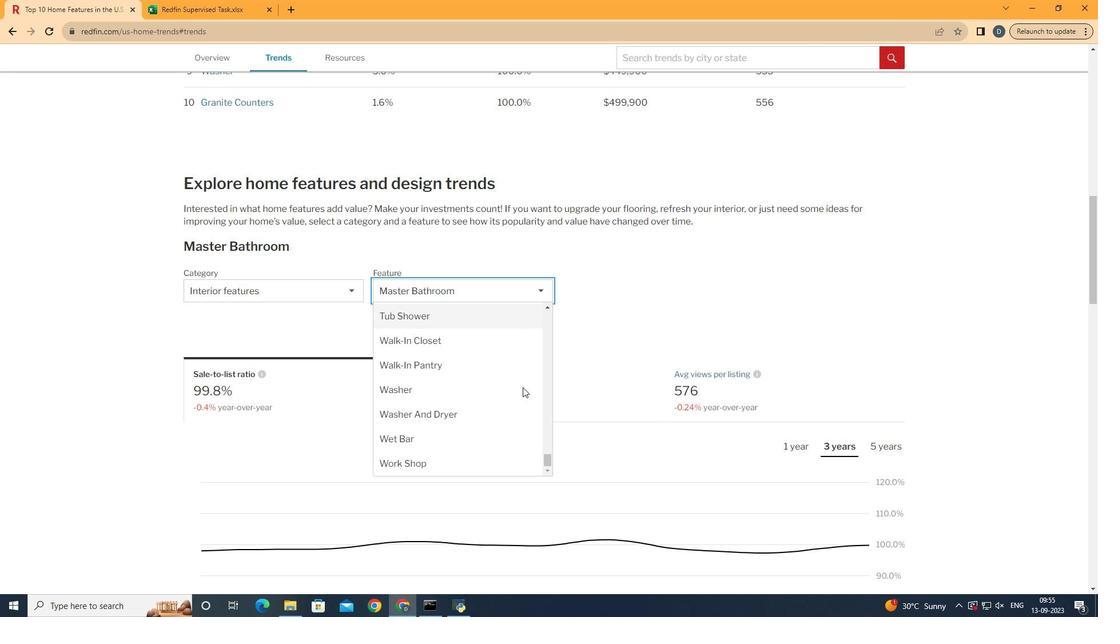 
Action: Mouse scrolled (522, 387) with delta (0, 0)
Screenshot: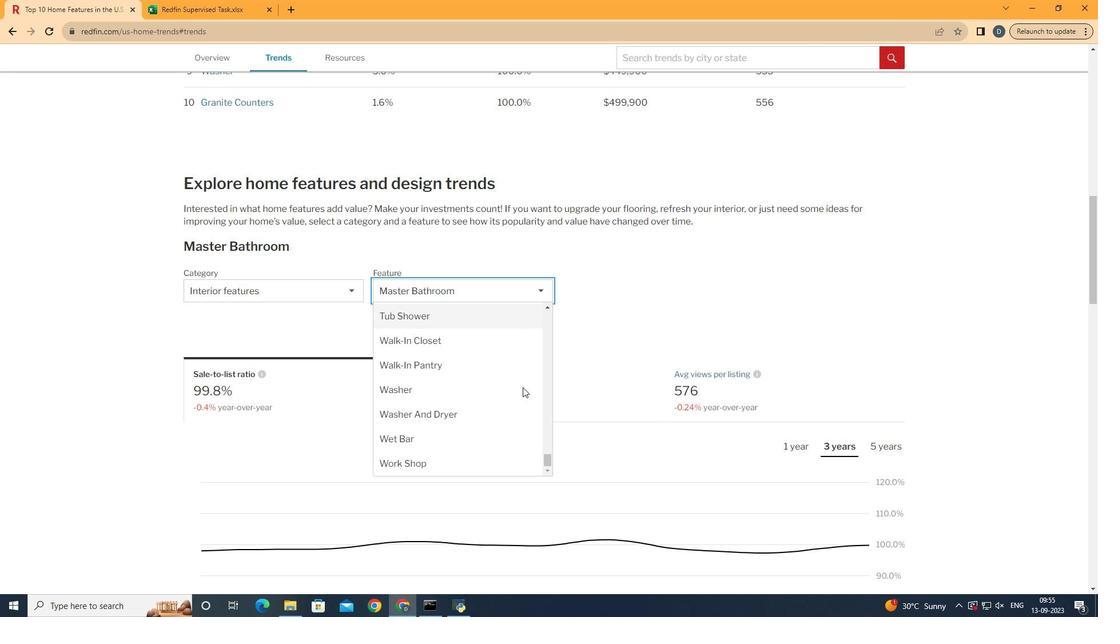 
Action: Mouse scrolled (522, 388) with delta (0, 0)
Screenshot: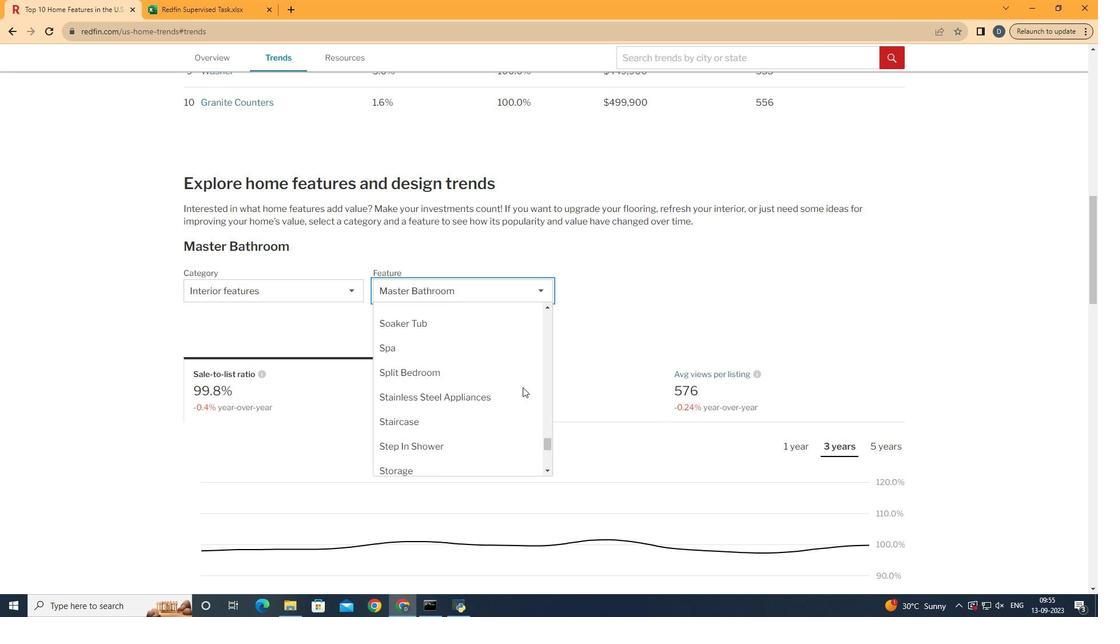 
Action: Mouse scrolled (522, 388) with delta (0, 0)
Screenshot: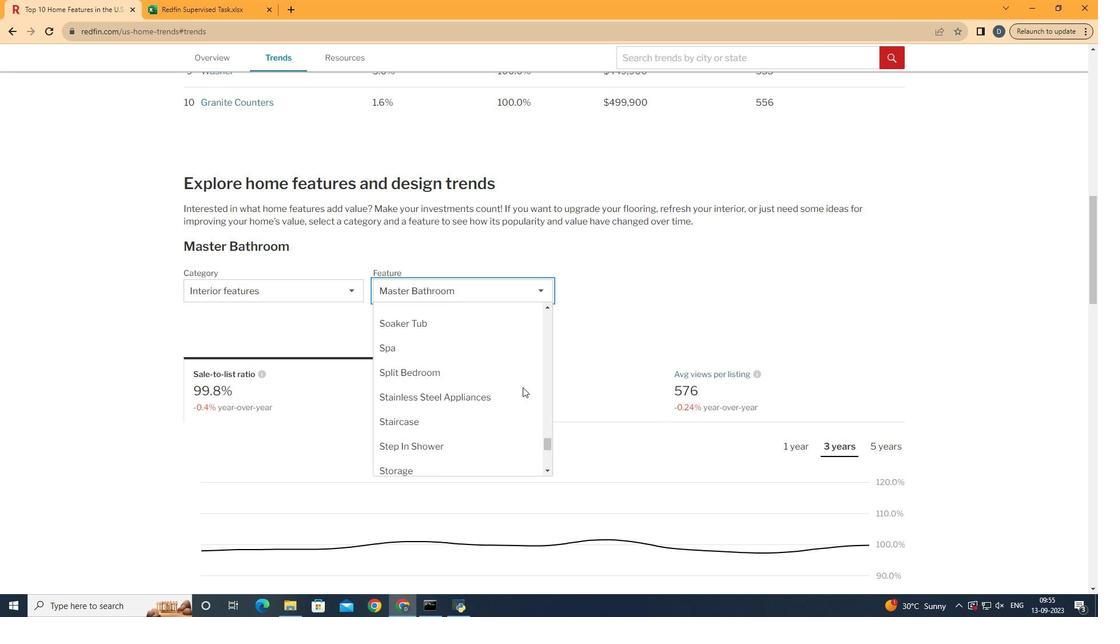 
Action: Mouse scrolled (522, 388) with delta (0, 0)
Screenshot: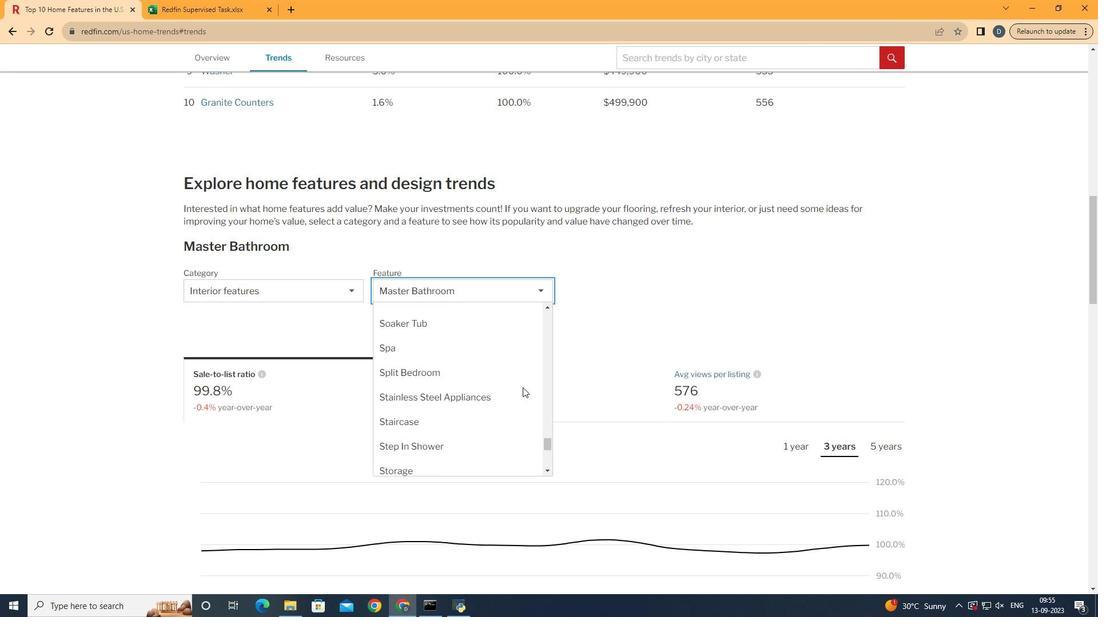 
Action: Mouse scrolled (522, 388) with delta (0, 0)
Screenshot: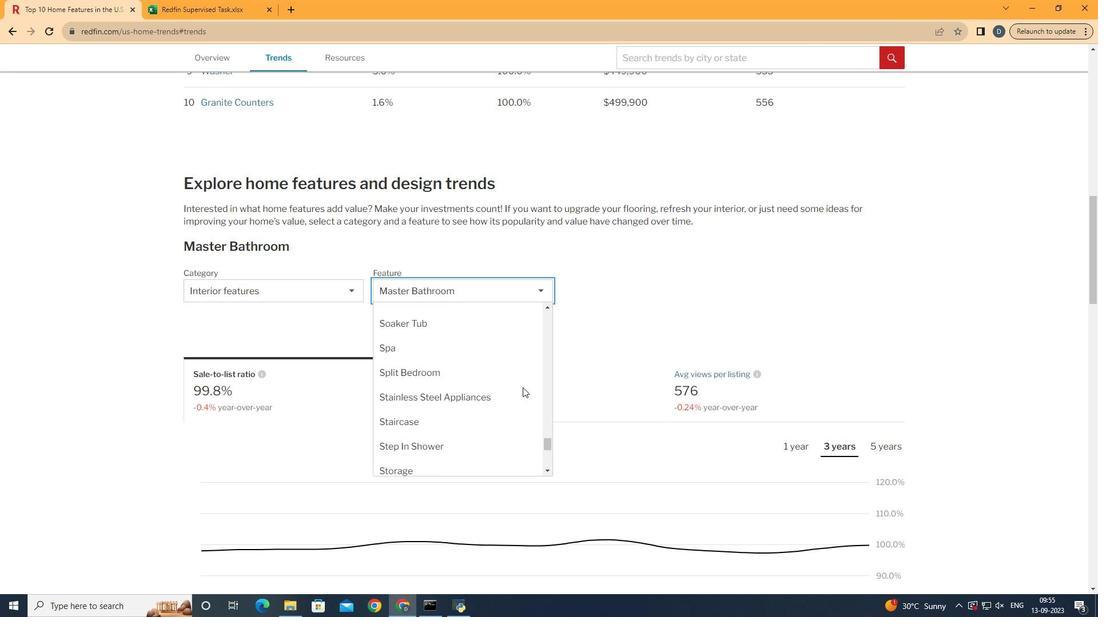 
Action: Mouse moved to (517, 381)
Screenshot: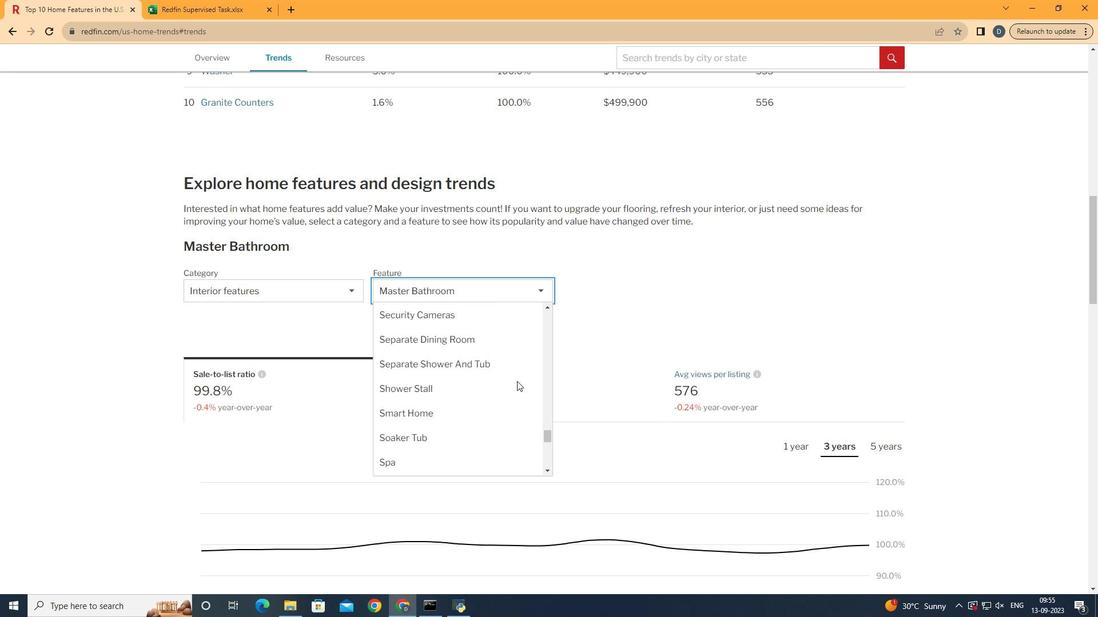 
Action: Mouse scrolled (517, 382) with delta (0, 0)
Screenshot: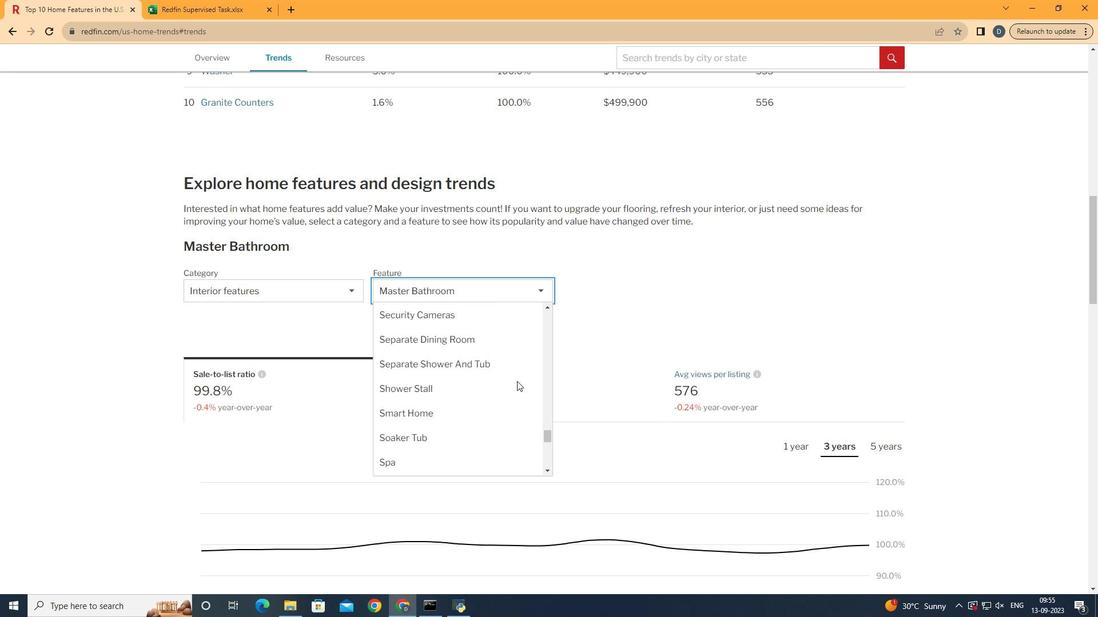 
Action: Mouse scrolled (517, 382) with delta (0, 0)
Screenshot: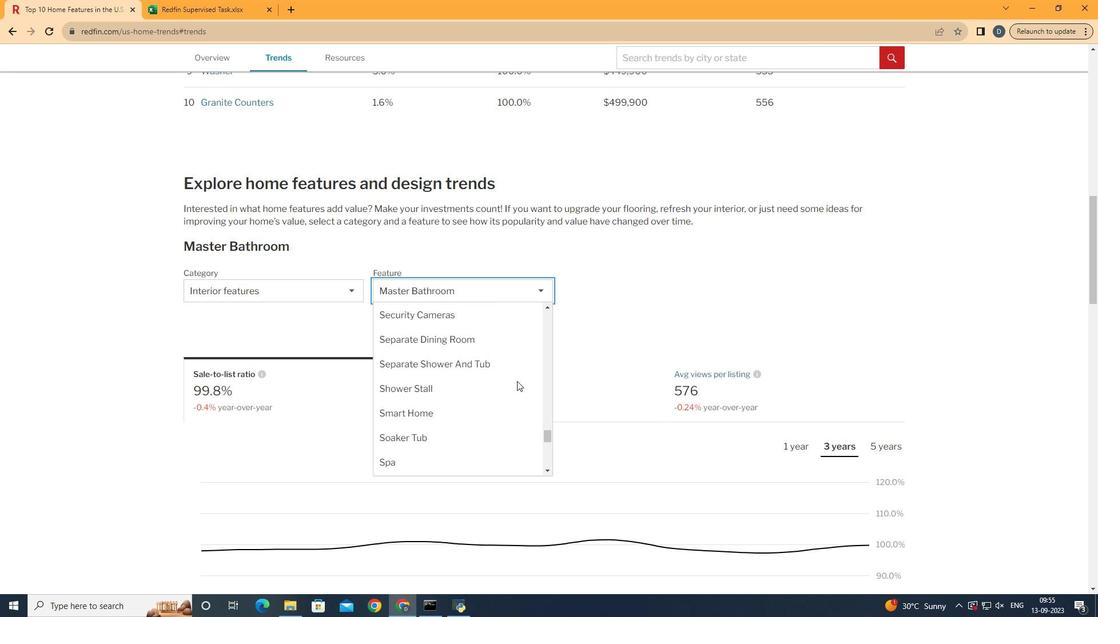 
Action: Mouse scrolled (517, 382) with delta (0, 0)
Screenshot: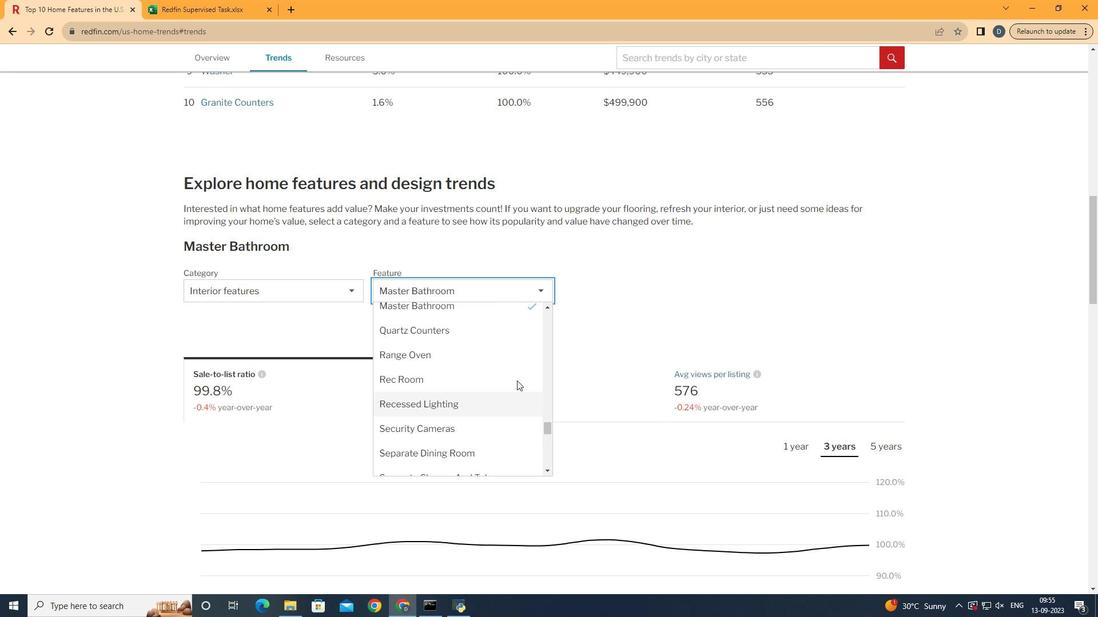 
Action: Mouse scrolled (517, 382) with delta (0, 0)
Screenshot: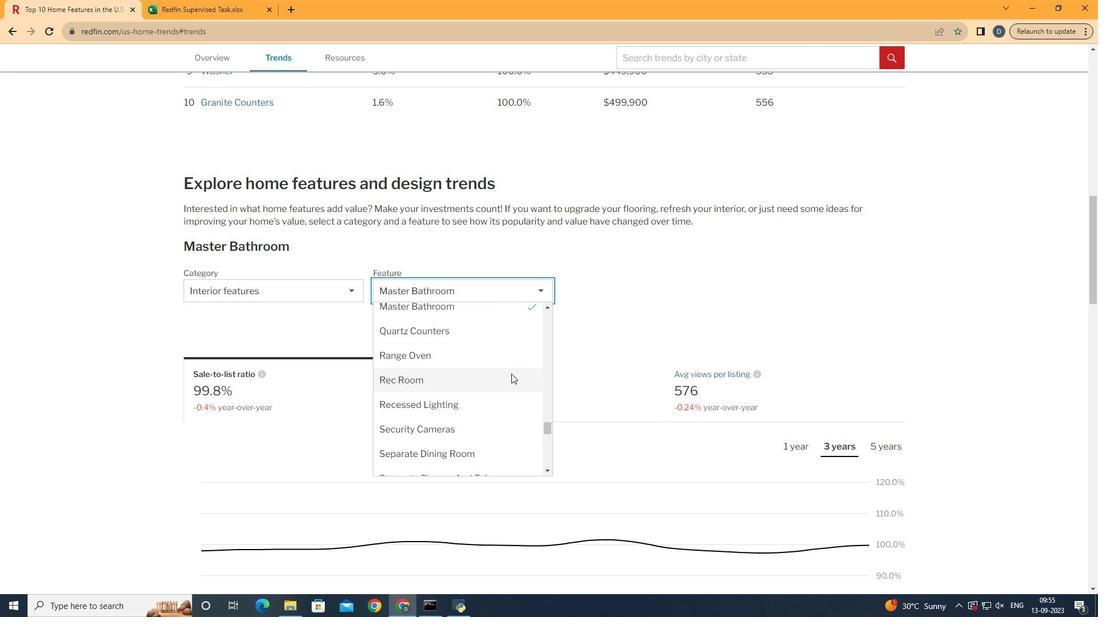 
Action: Mouse moved to (491, 328)
Screenshot: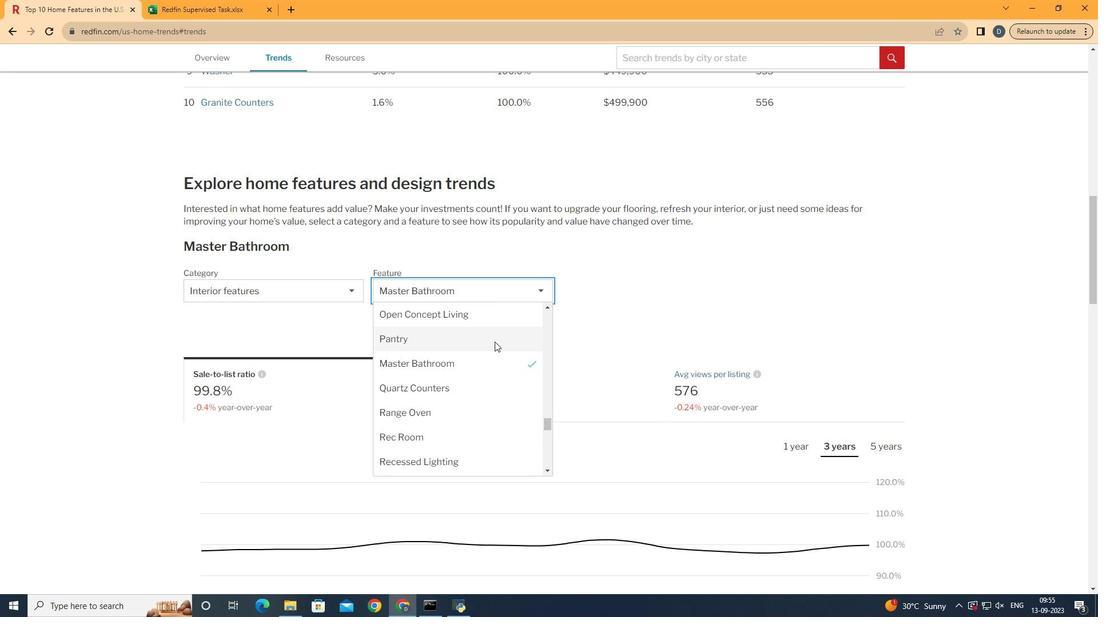 
Action: Mouse scrolled (491, 328) with delta (0, 0)
Screenshot: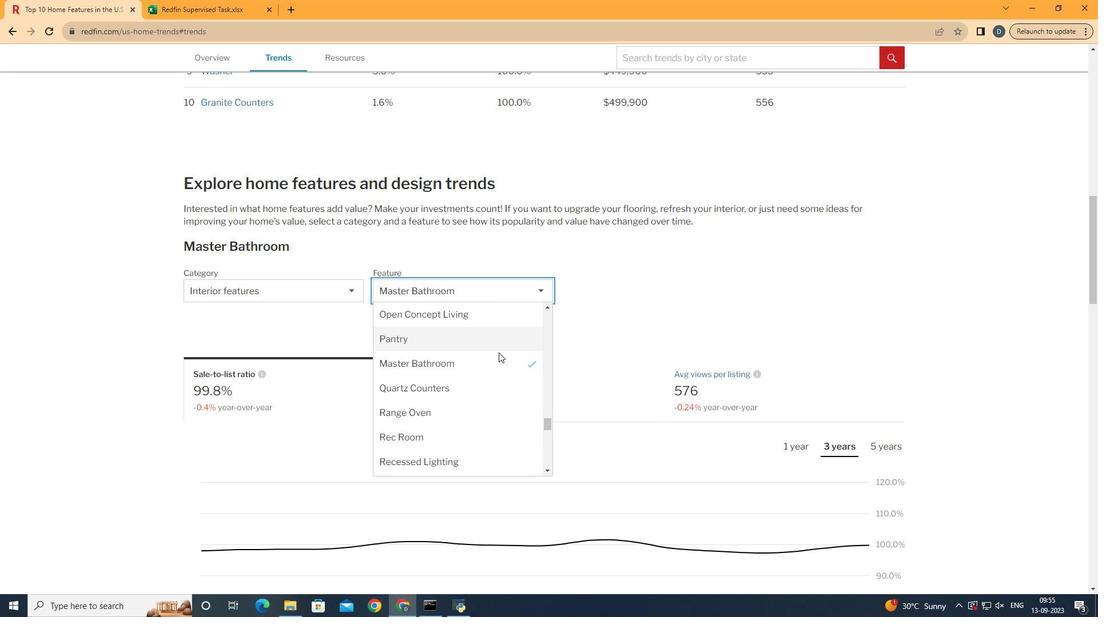 
Action: Mouse moved to (499, 367)
Screenshot: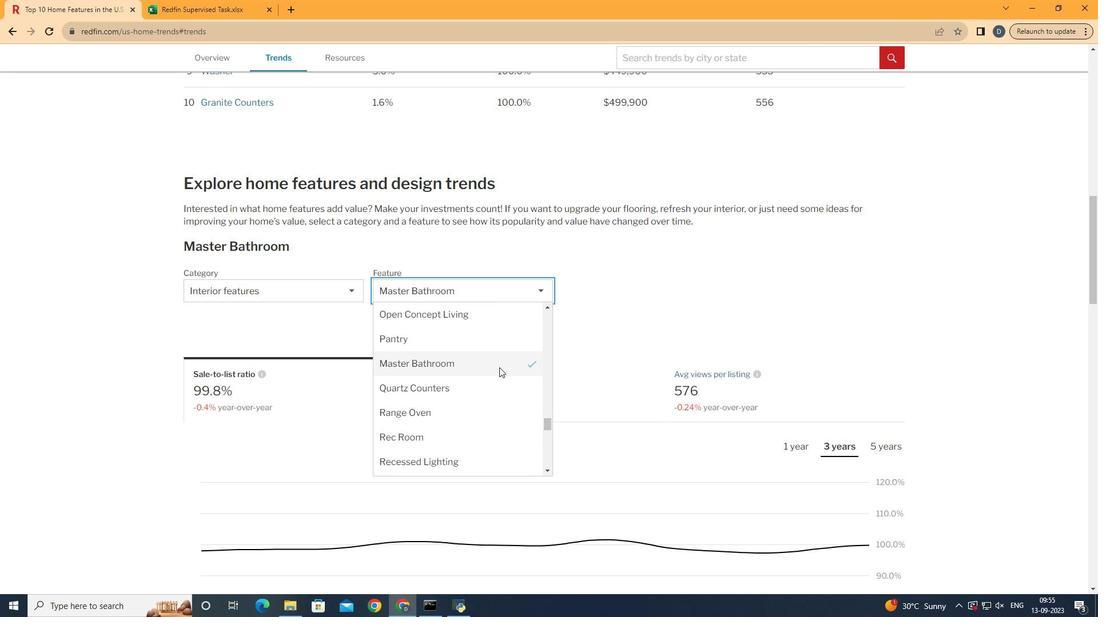 
Action: Mouse pressed left at (499, 367)
Screenshot: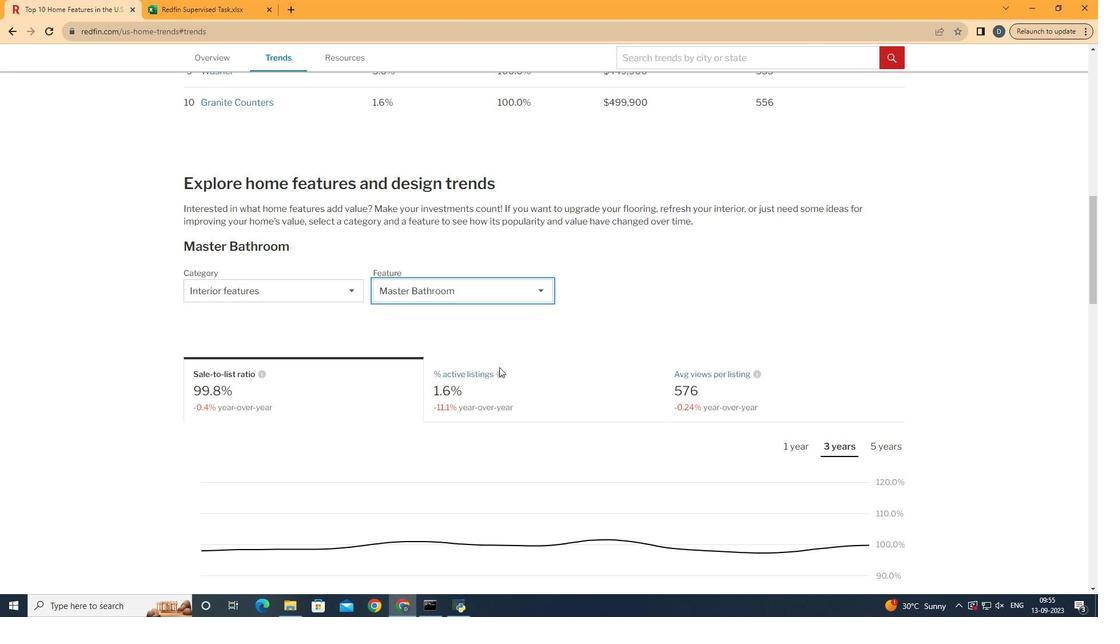 
Action: Mouse moved to (653, 371)
Screenshot: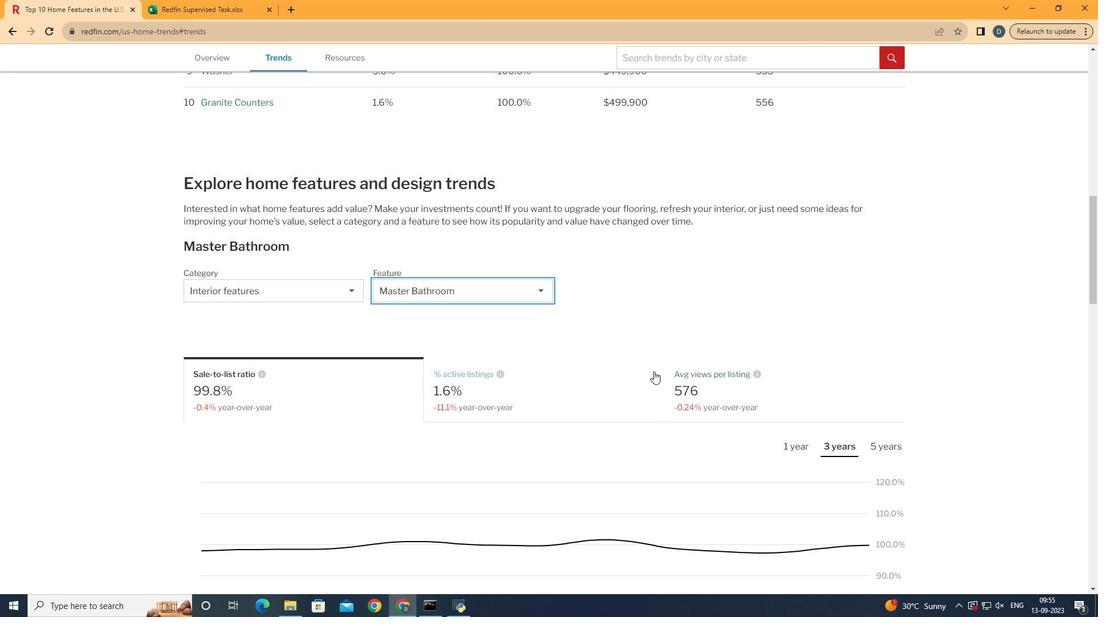 
Action: Mouse scrolled (653, 371) with delta (0, 0)
Screenshot: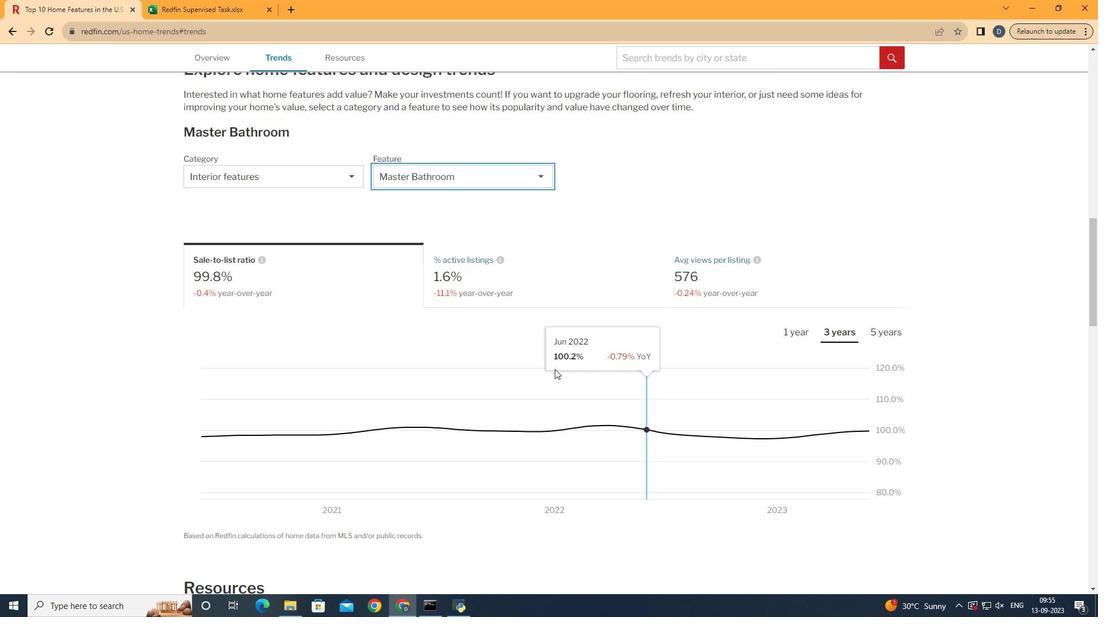 
Action: Mouse scrolled (653, 371) with delta (0, 0)
Screenshot: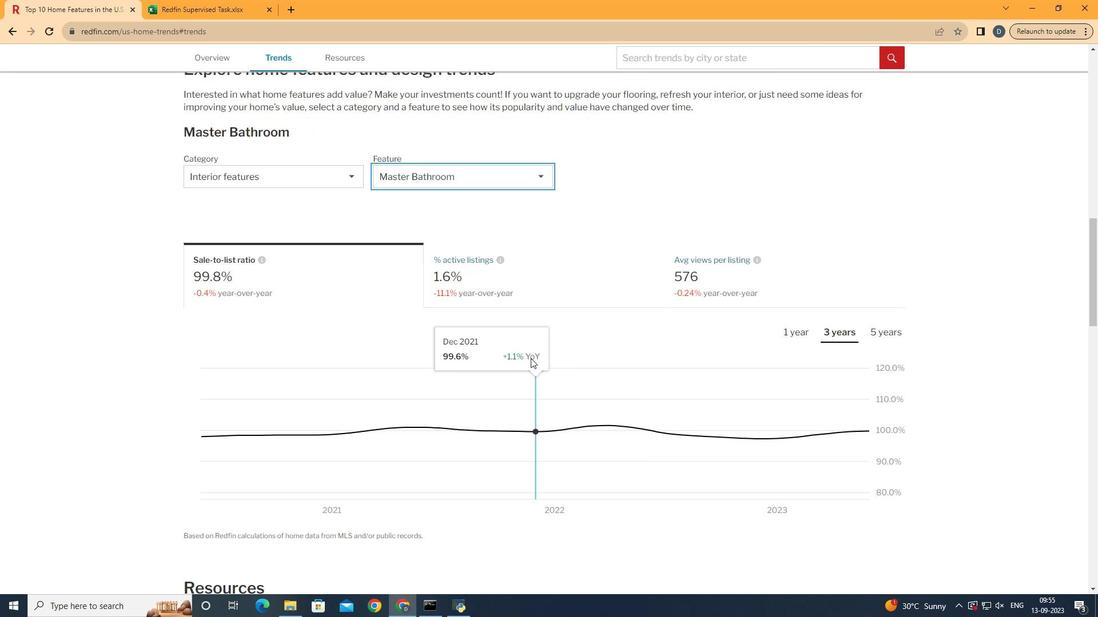 
Action: Mouse moved to (775, 287)
Screenshot: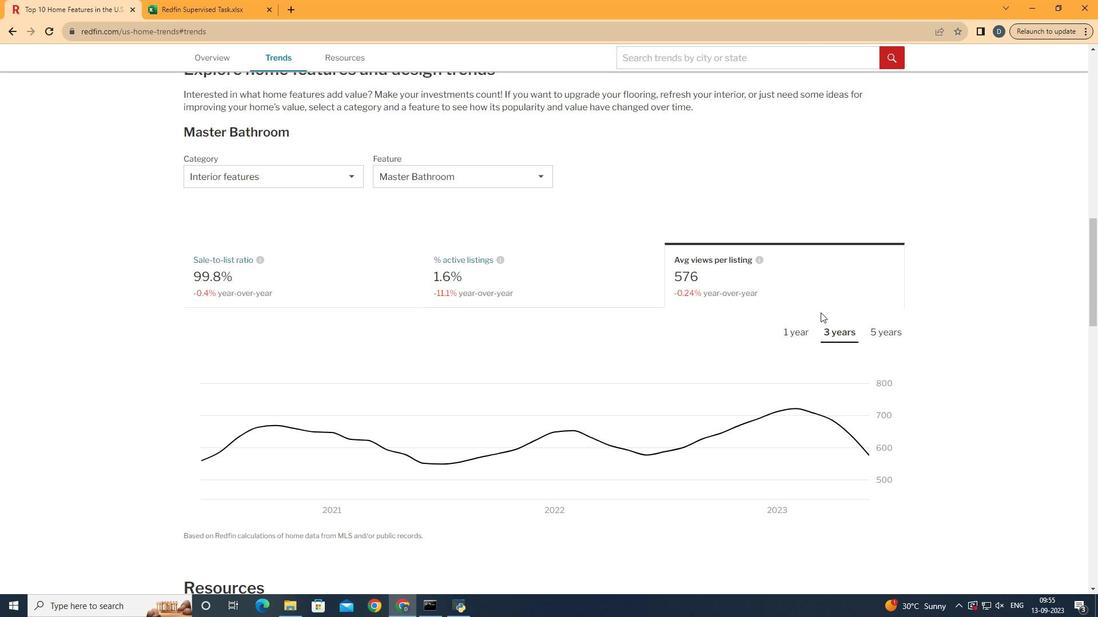 
Action: Mouse pressed left at (775, 287)
Screenshot: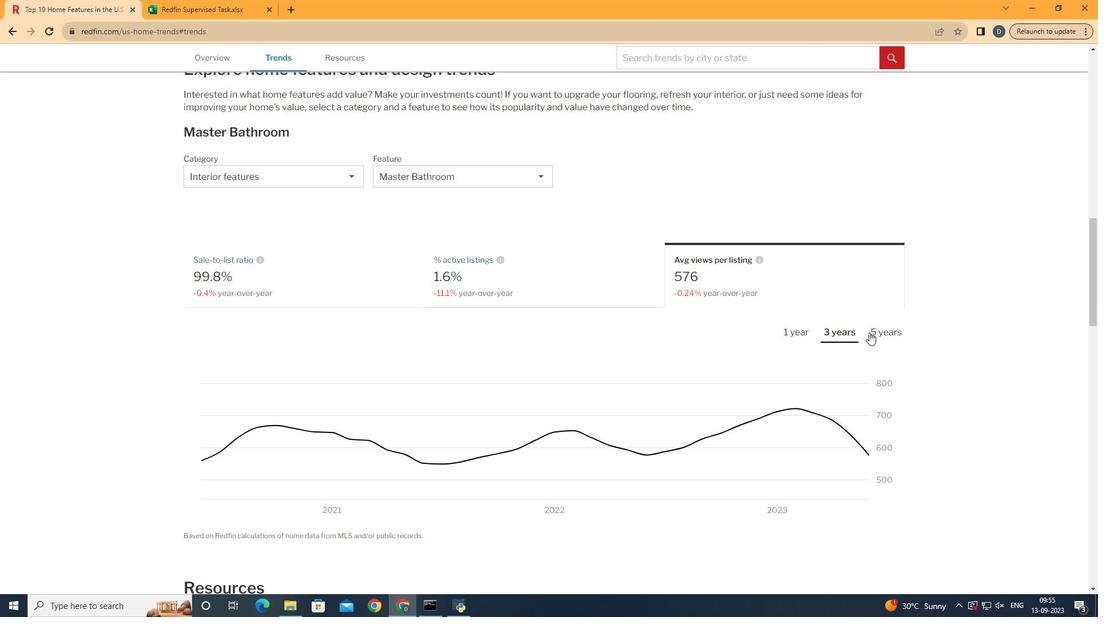 
Action: Mouse moved to (871, 332)
Screenshot: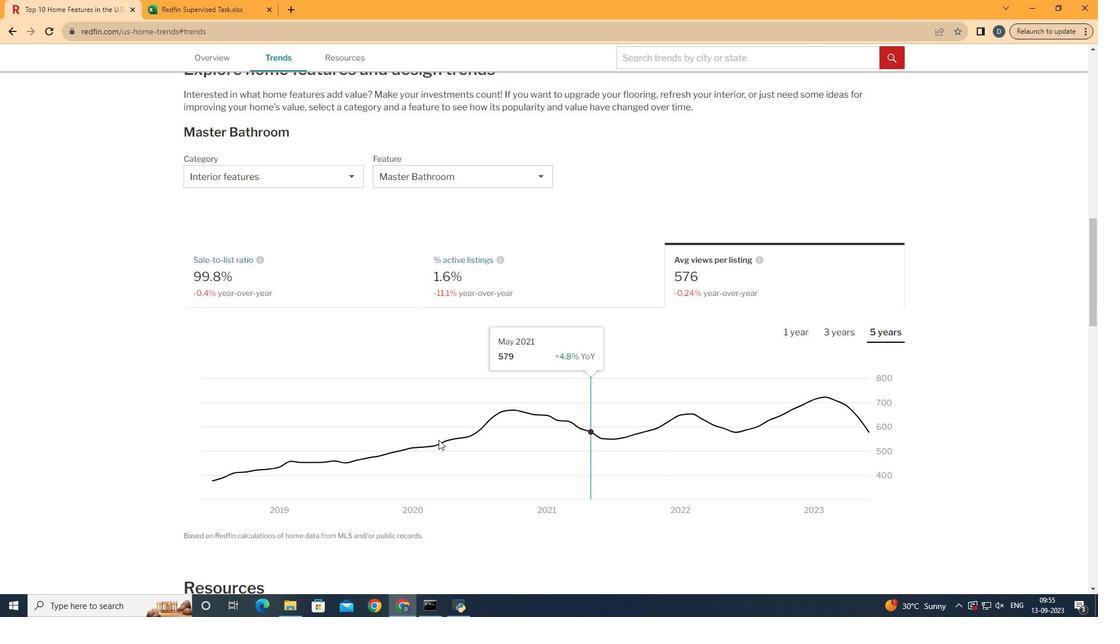 
Action: Mouse pressed left at (871, 332)
Screenshot: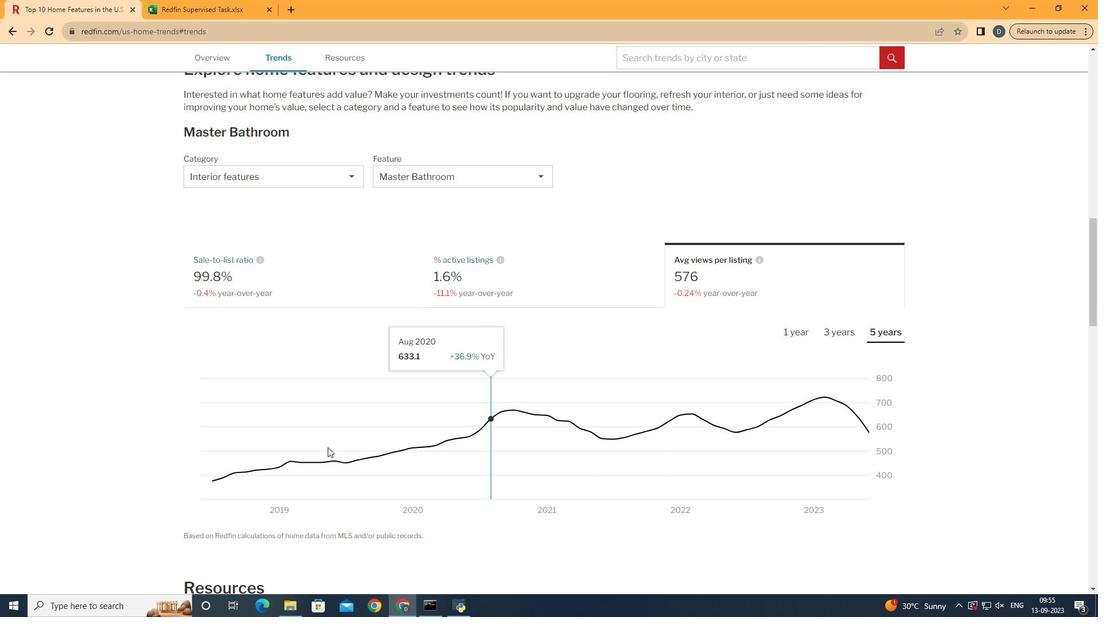
Action: Mouse moved to (878, 445)
Screenshot: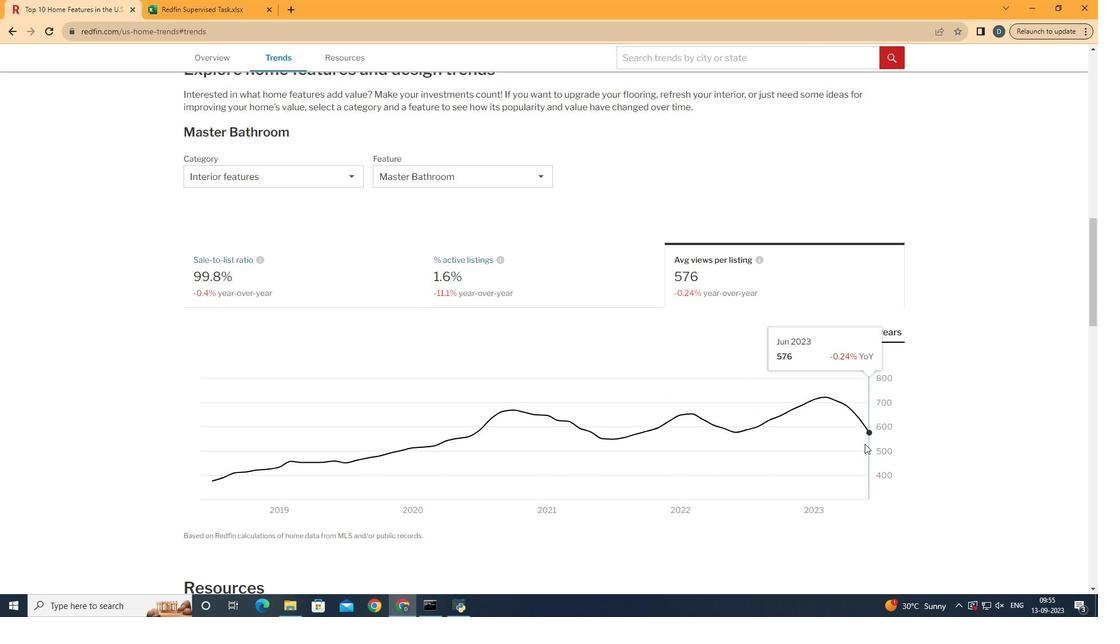 
